 Task: Create a due date automation trigger when advanced on, 2 working days before a card is due add checklist with checklist "Resume" complete at 11:00 AM.
Action: Mouse moved to (1050, 313)
Screenshot: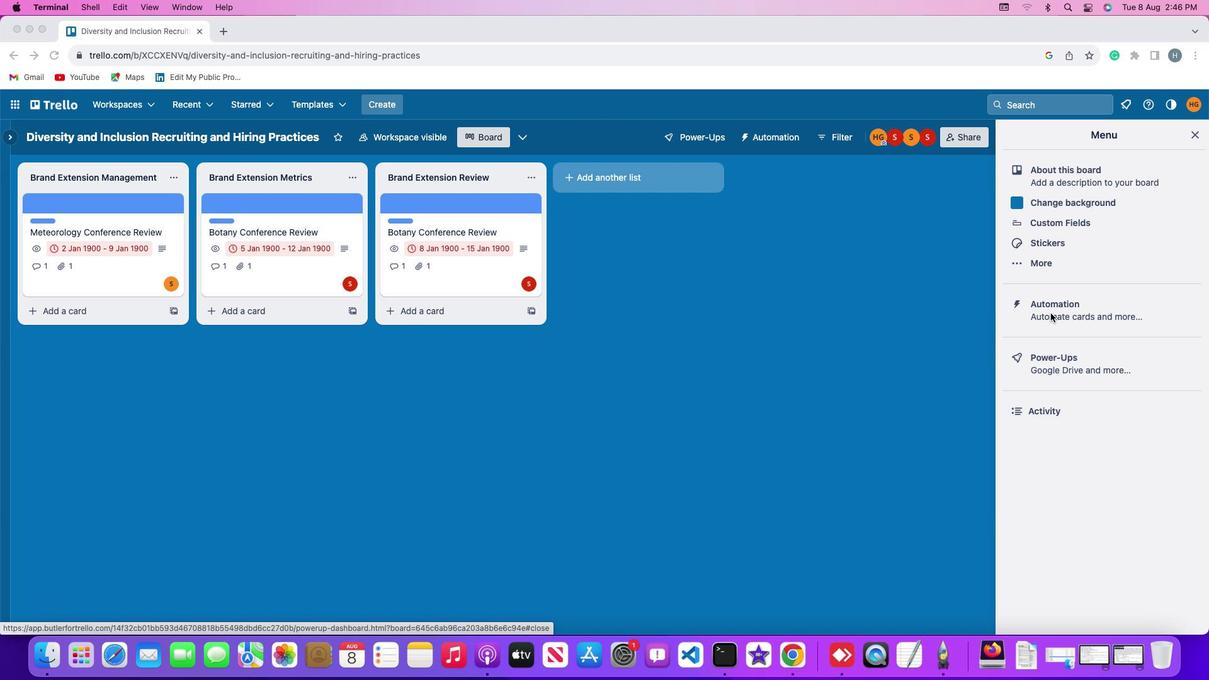 
Action: Mouse pressed left at (1050, 313)
Screenshot: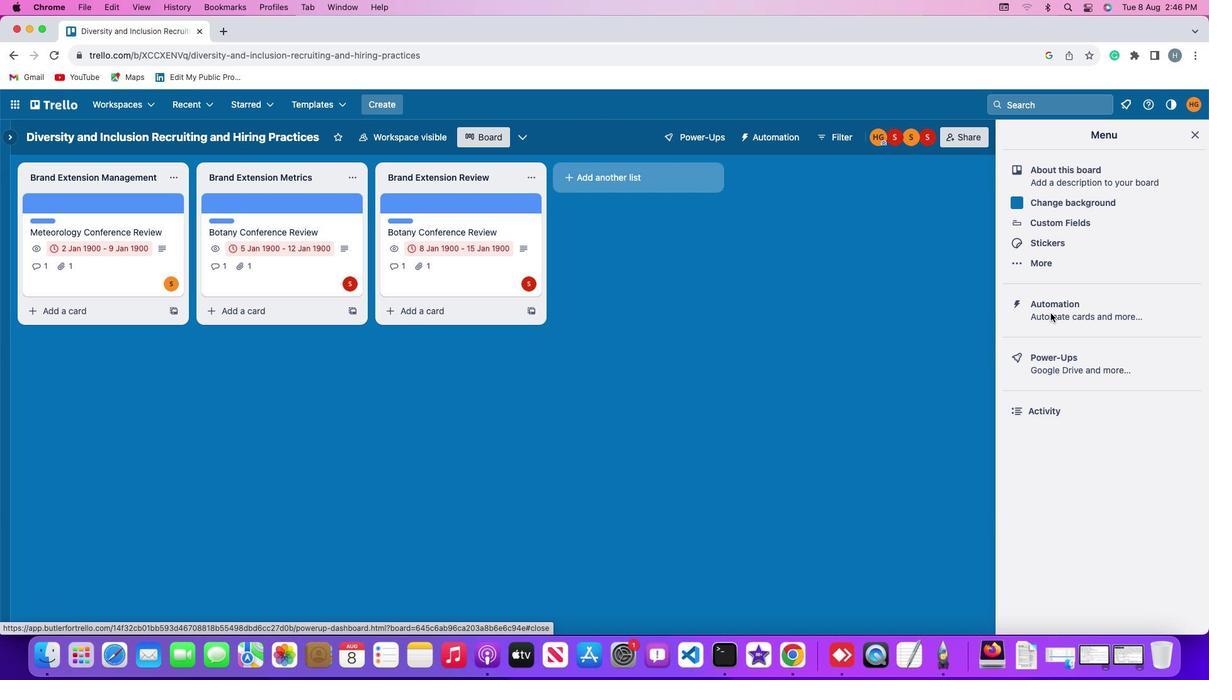 
Action: Mouse pressed left at (1050, 313)
Screenshot: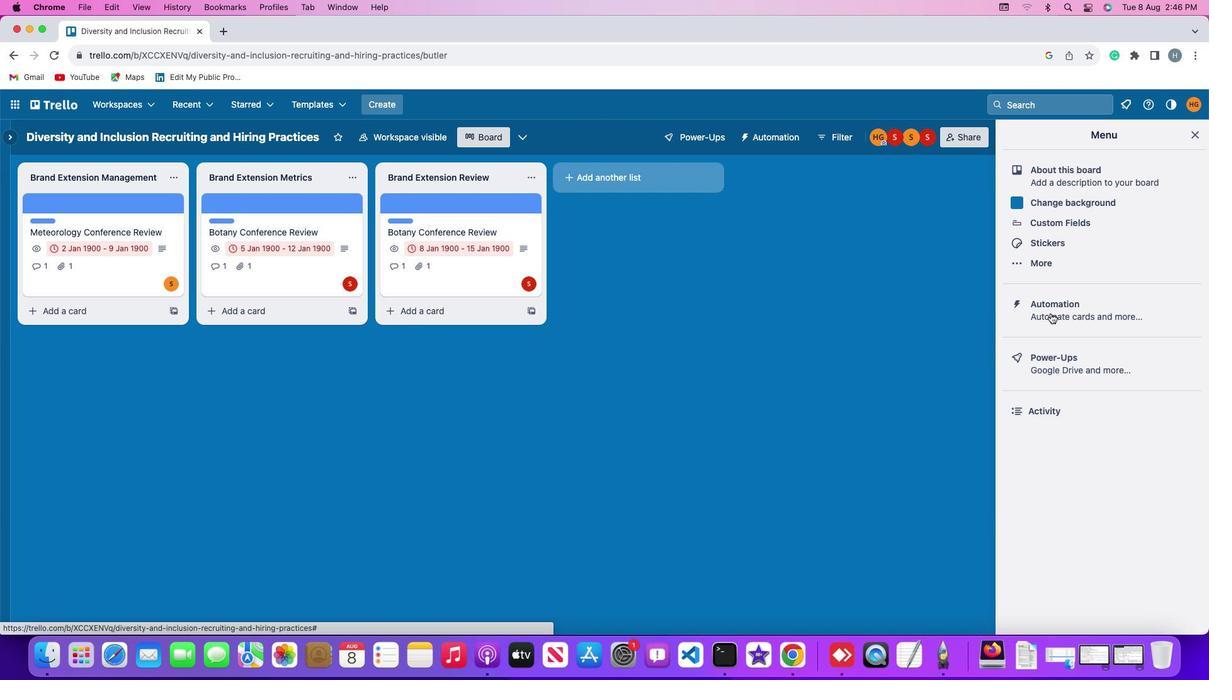 
Action: Mouse moved to (71, 301)
Screenshot: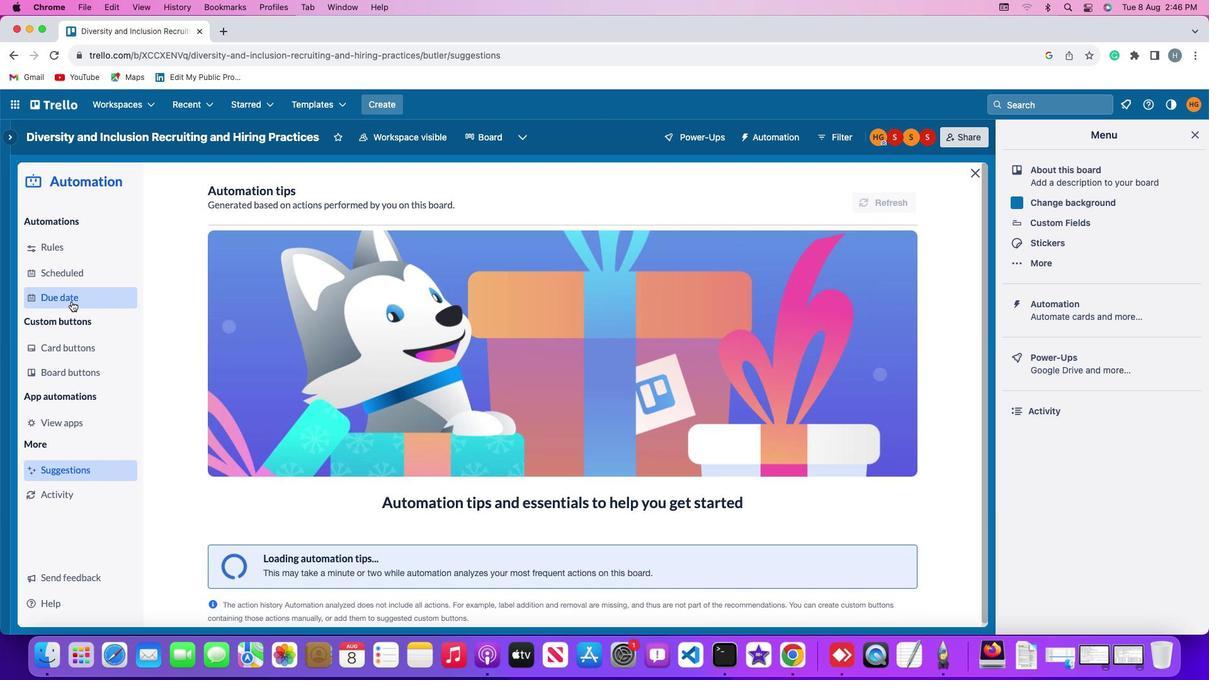 
Action: Mouse pressed left at (71, 301)
Screenshot: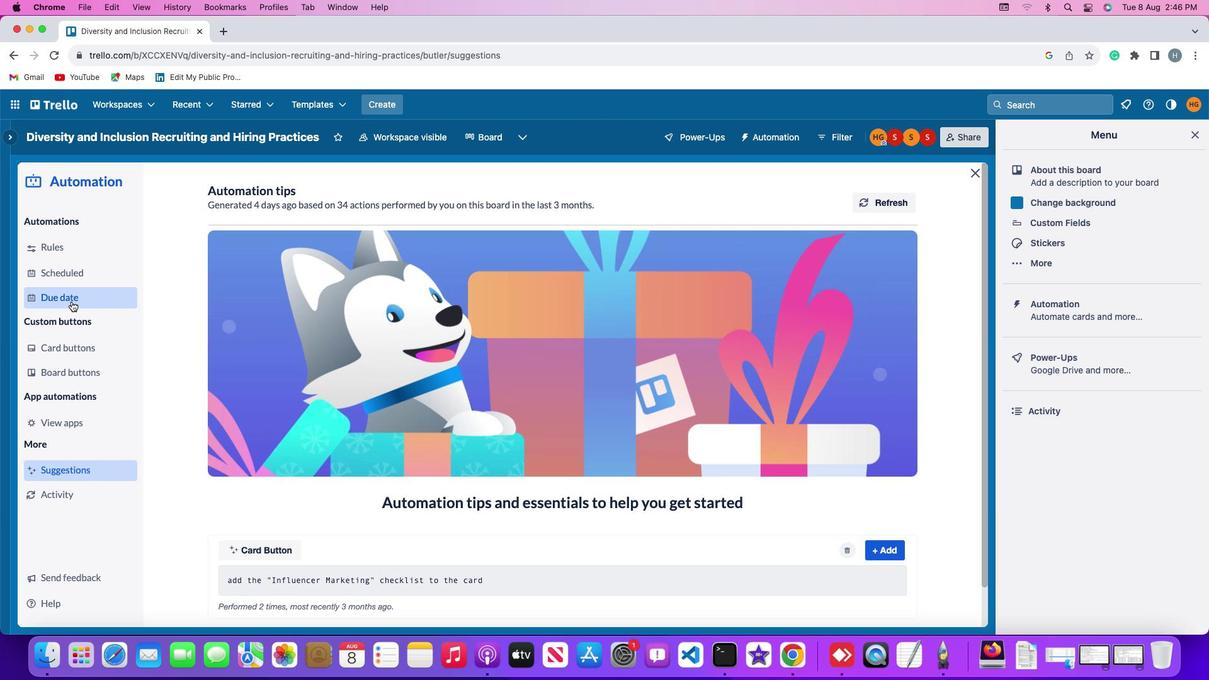 
Action: Mouse moved to (844, 194)
Screenshot: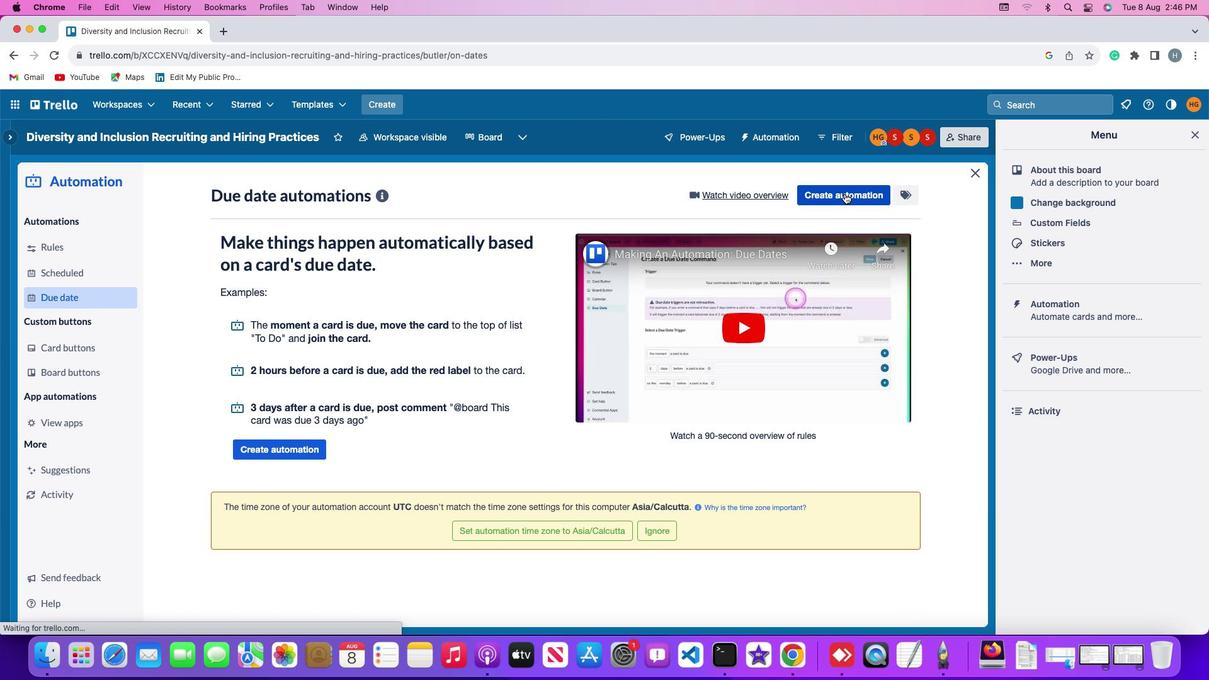 
Action: Mouse pressed left at (844, 194)
Screenshot: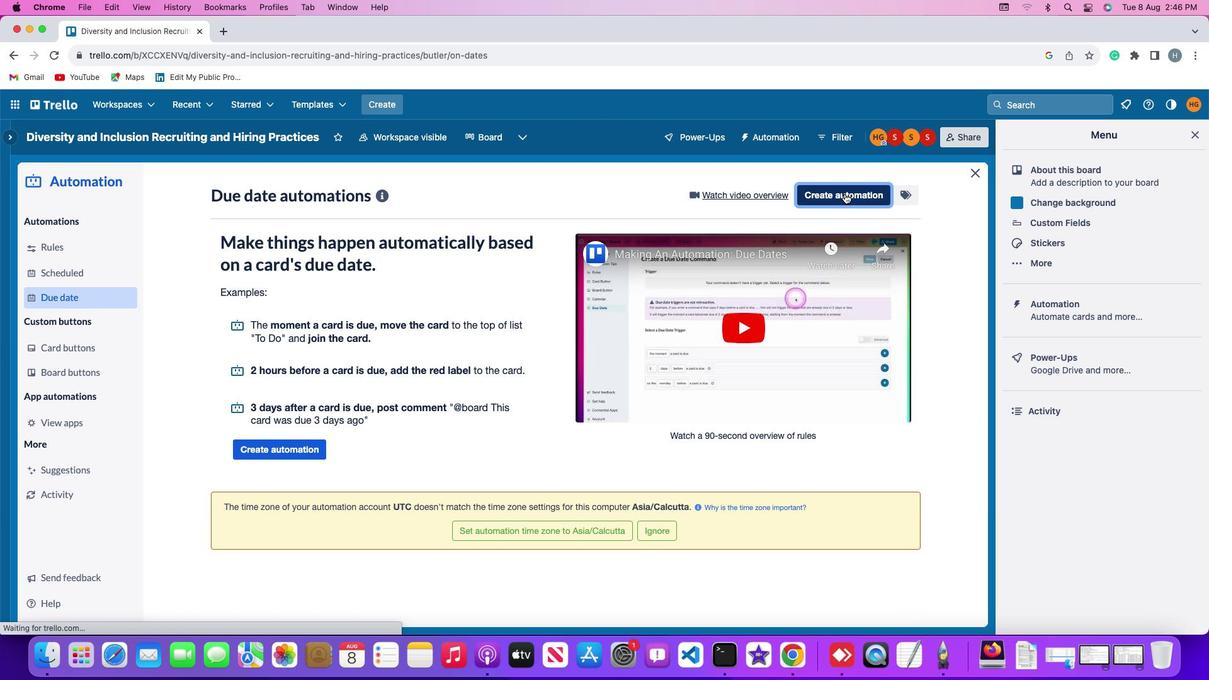 
Action: Mouse moved to (441, 314)
Screenshot: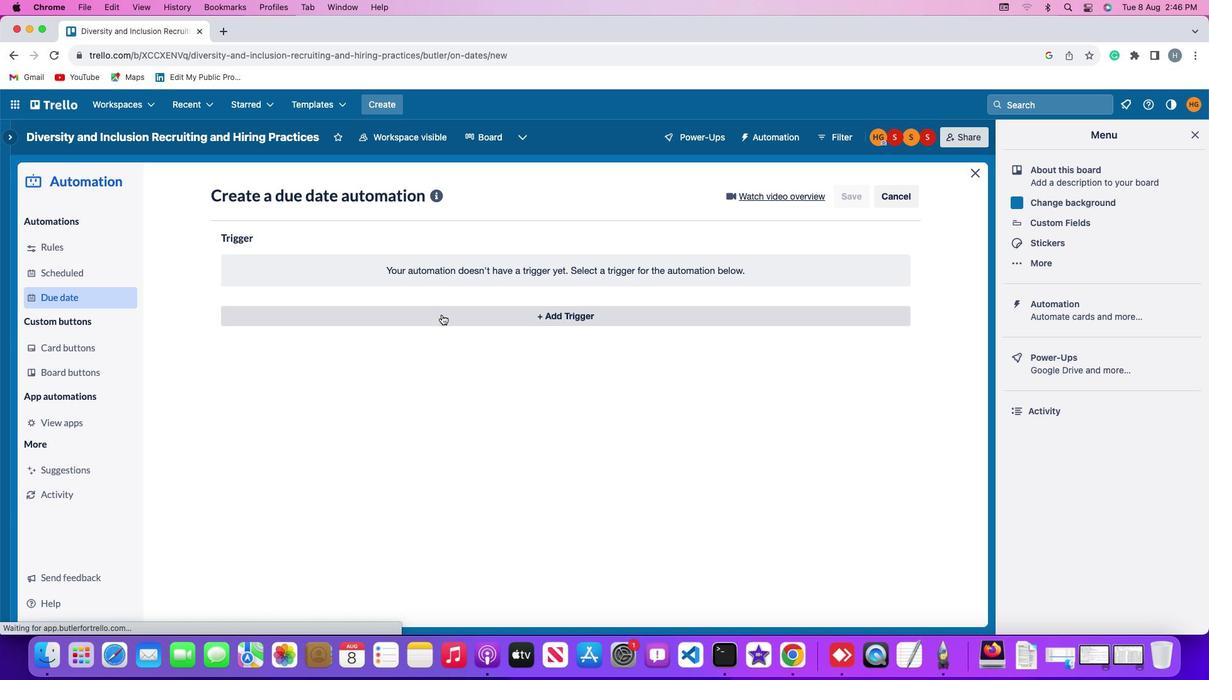 
Action: Mouse pressed left at (441, 314)
Screenshot: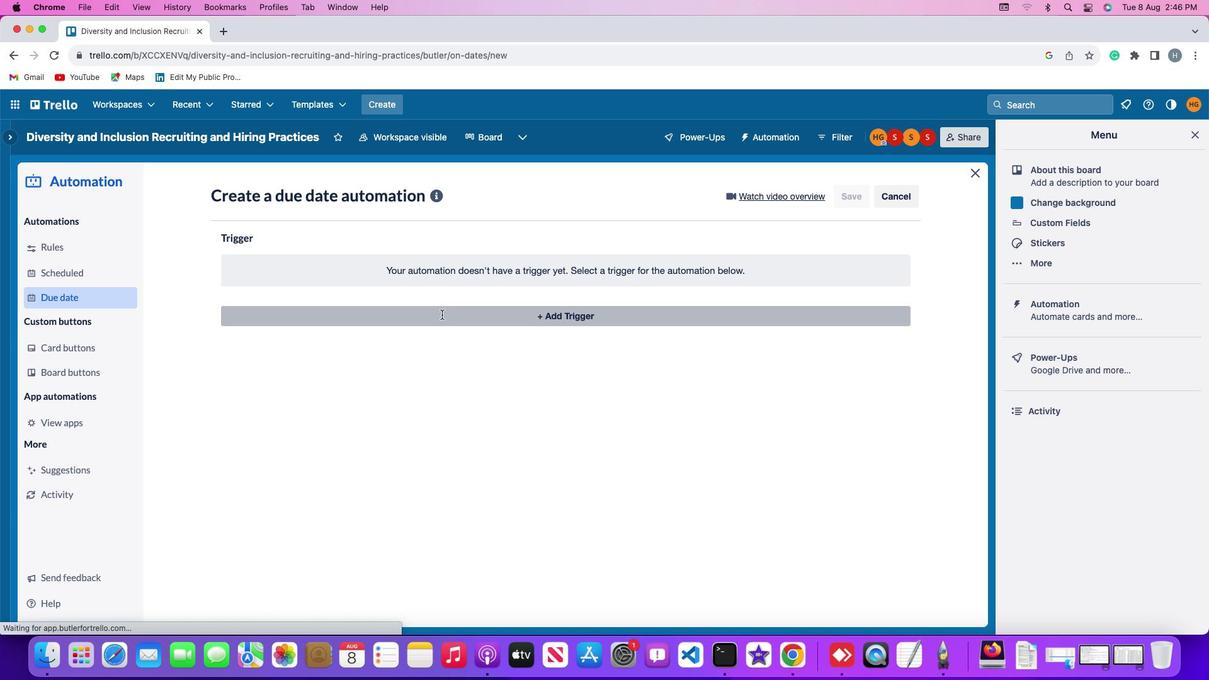 
Action: Mouse moved to (245, 507)
Screenshot: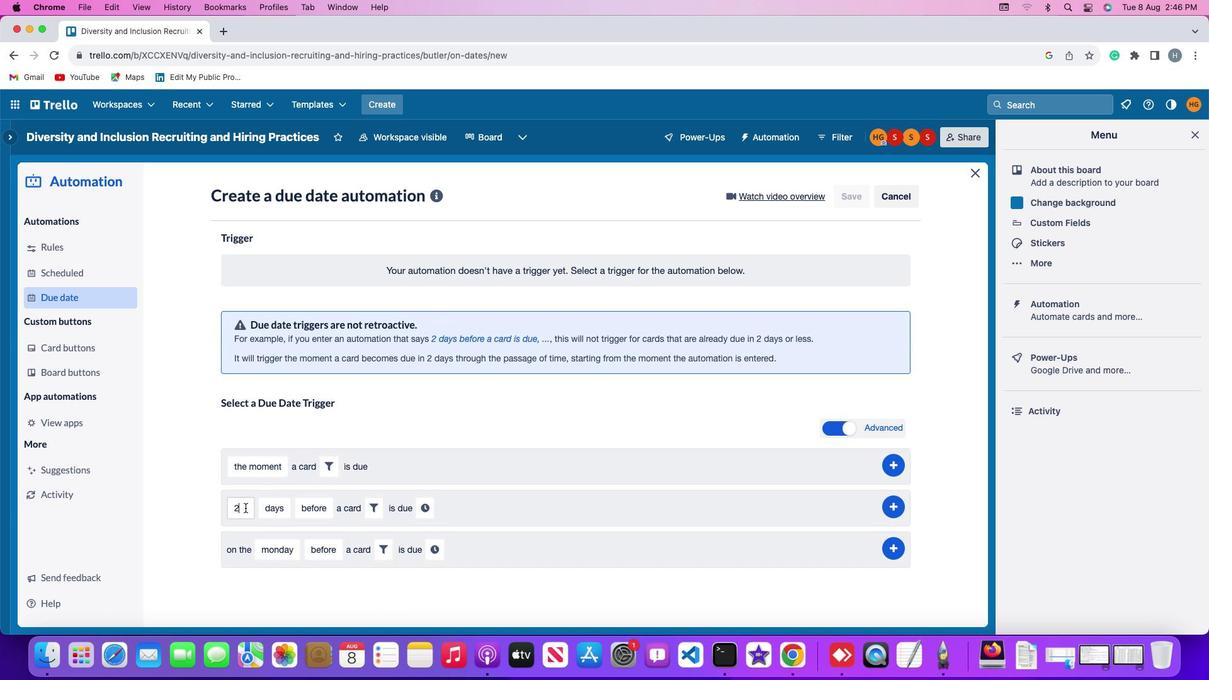 
Action: Mouse pressed left at (245, 507)
Screenshot: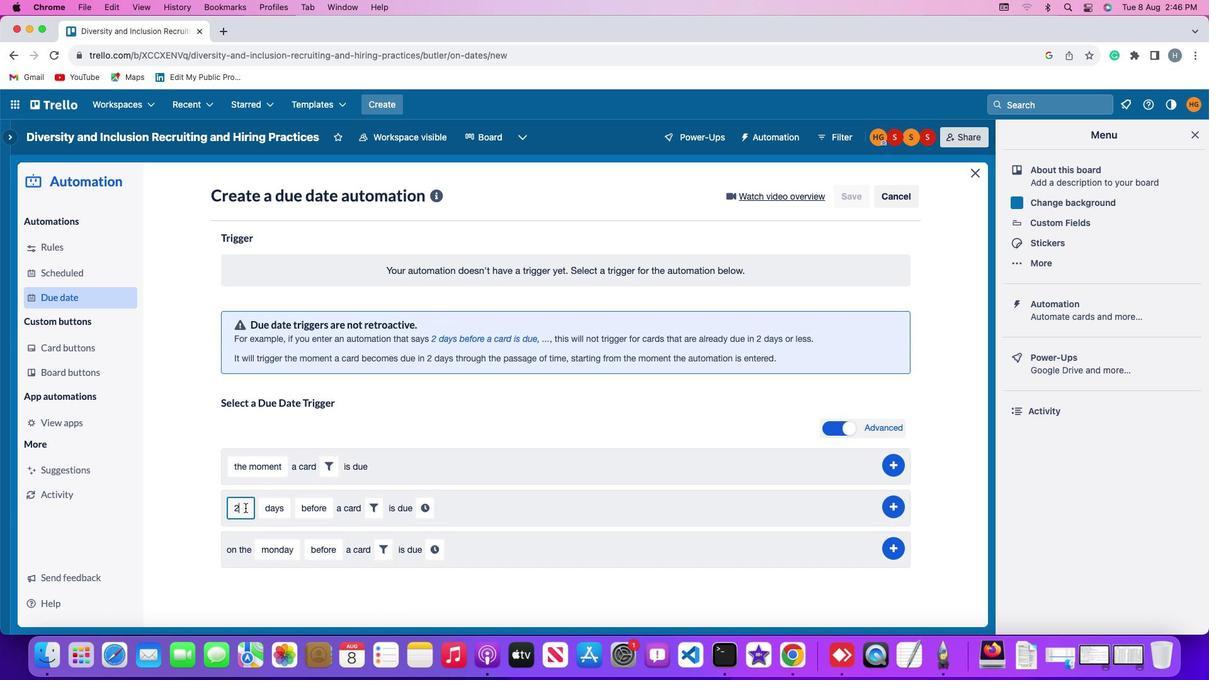 
Action: Mouse moved to (240, 495)
Screenshot: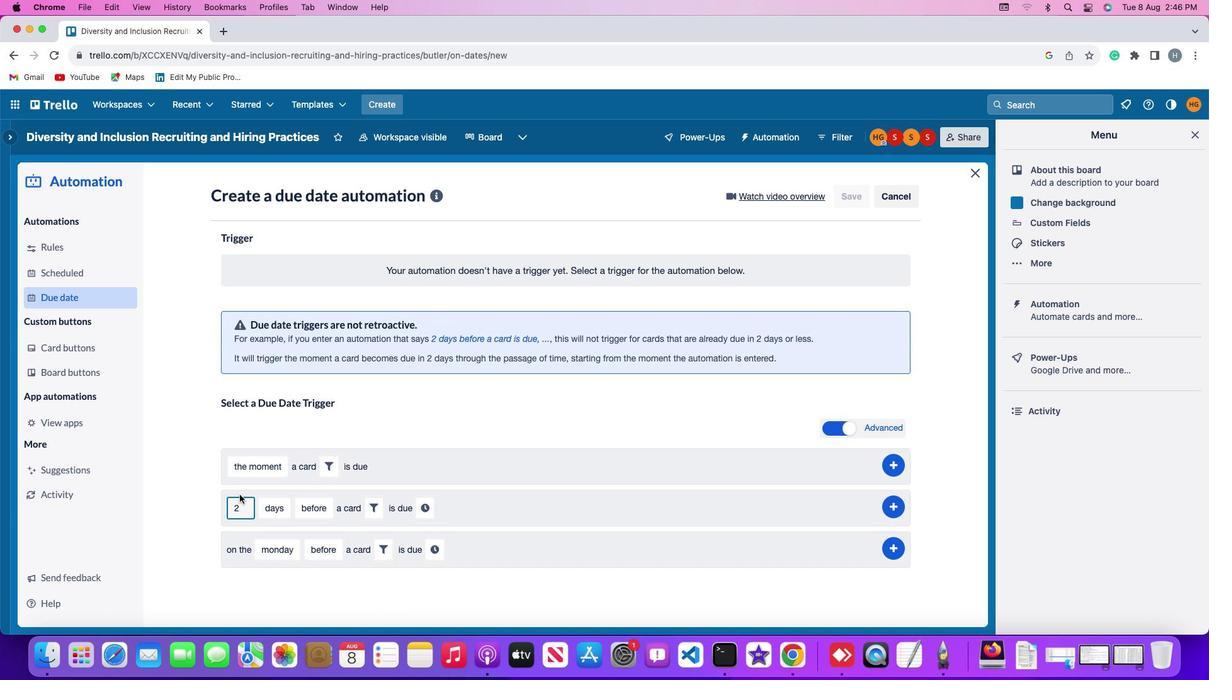 
Action: Key pressed Key.backspace'2'
Screenshot: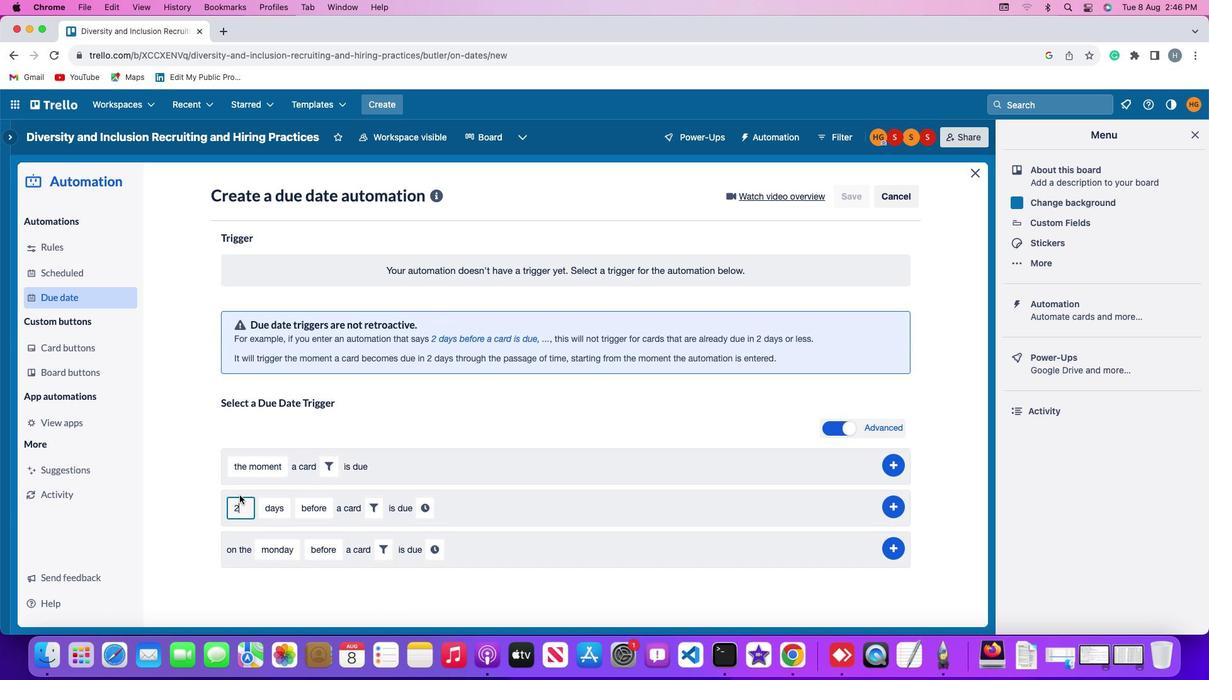 
Action: Mouse moved to (269, 507)
Screenshot: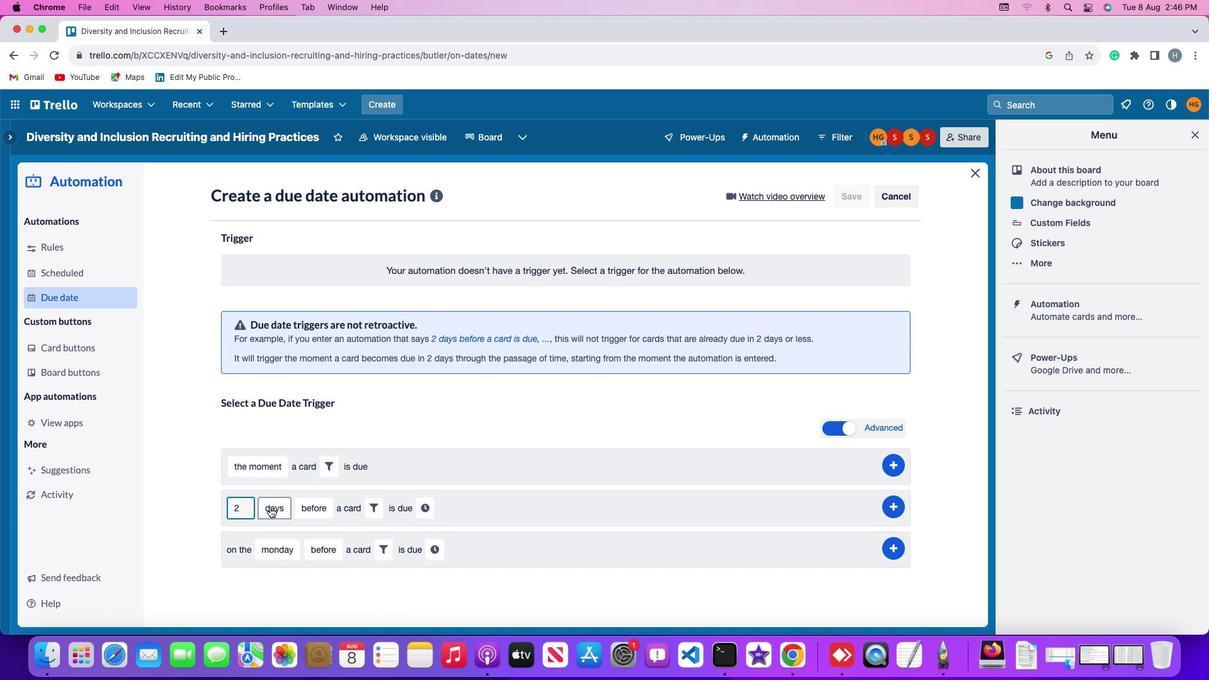 
Action: Mouse pressed left at (269, 507)
Screenshot: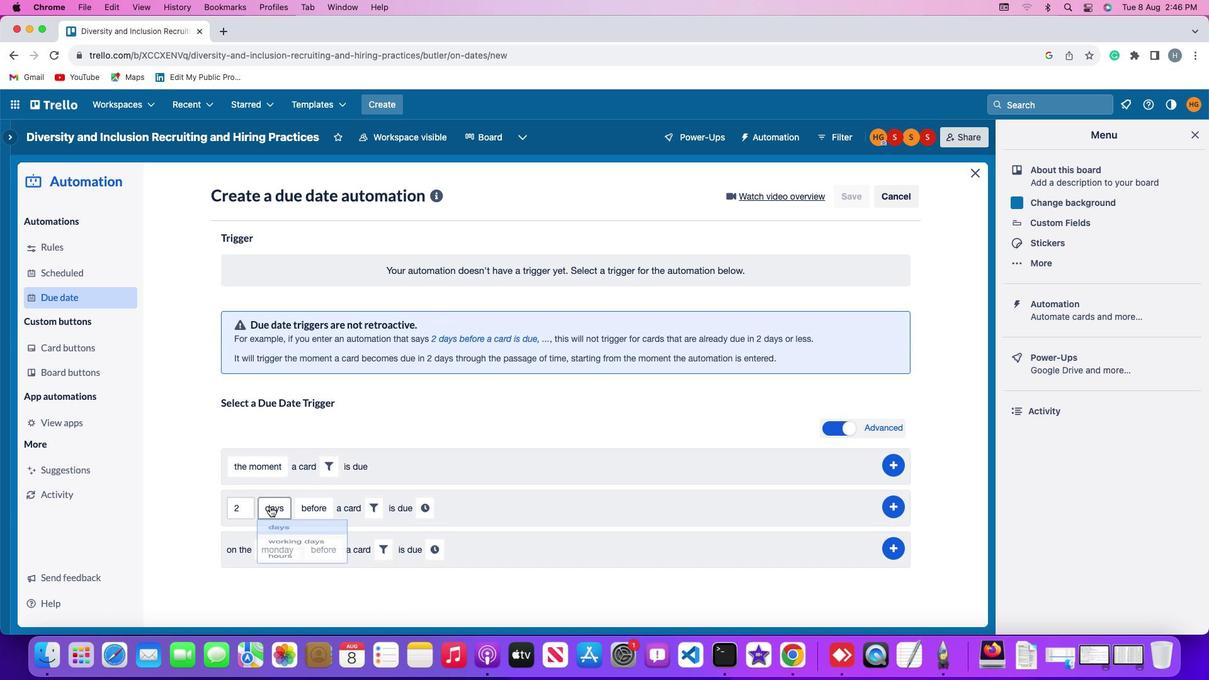 
Action: Mouse moved to (285, 554)
Screenshot: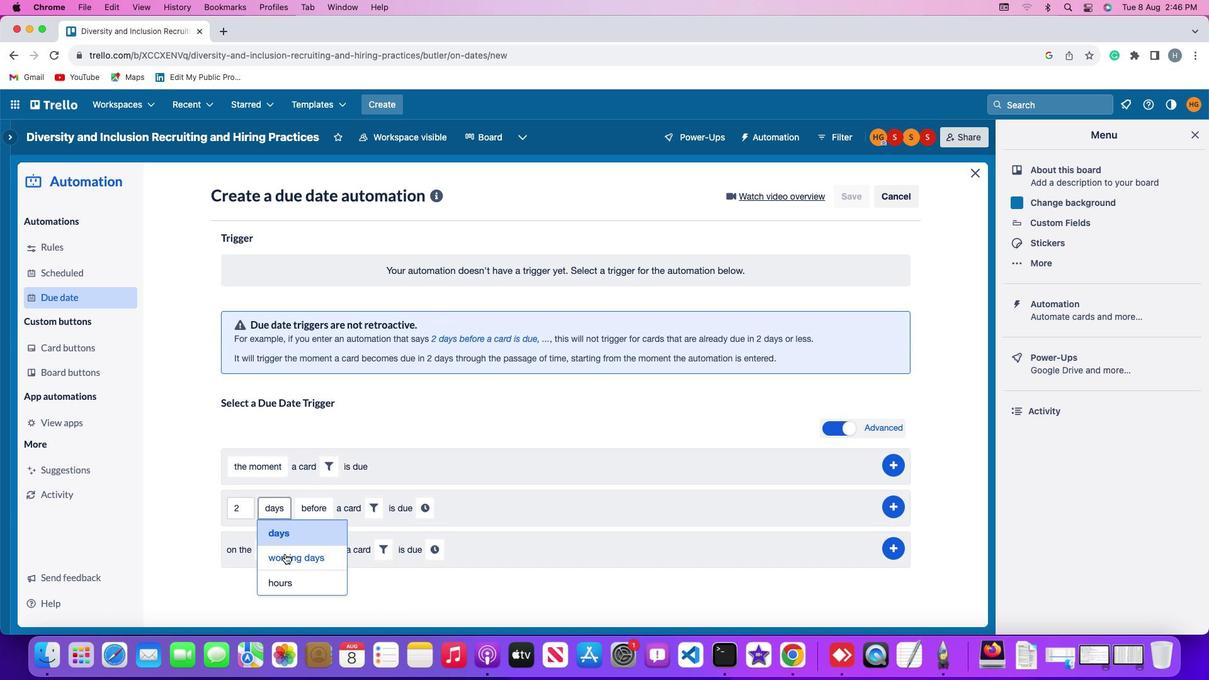 
Action: Mouse pressed left at (285, 554)
Screenshot: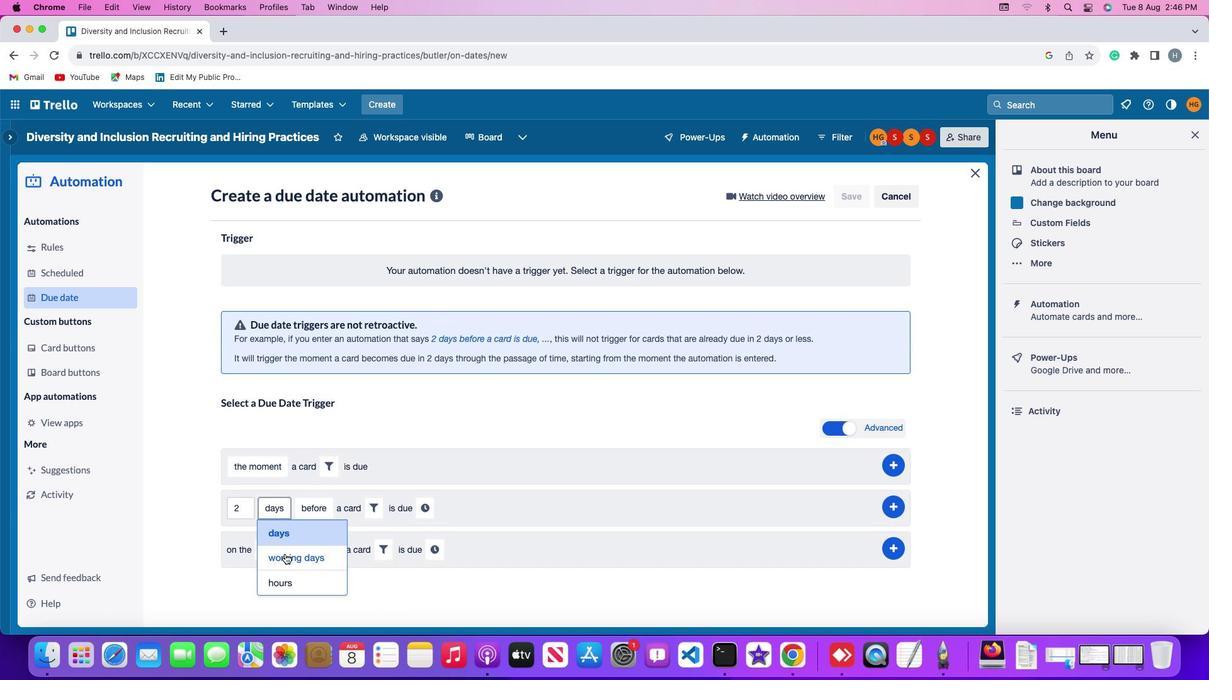 
Action: Mouse moved to (350, 504)
Screenshot: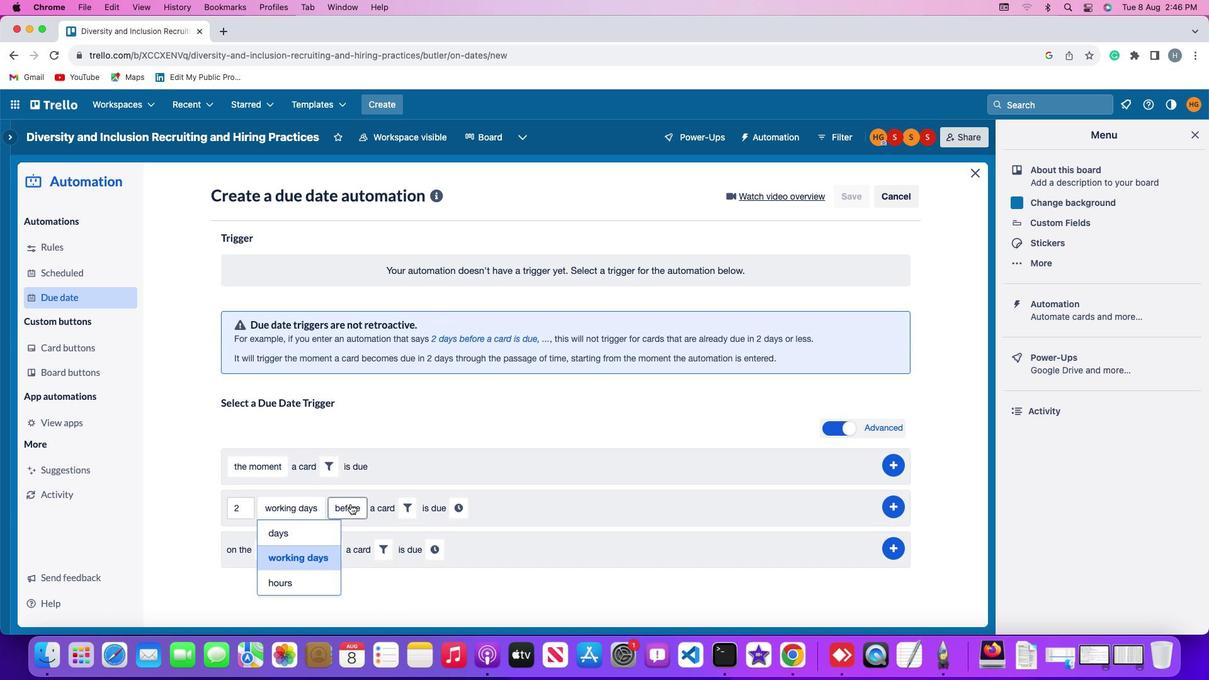 
Action: Mouse pressed left at (350, 504)
Screenshot: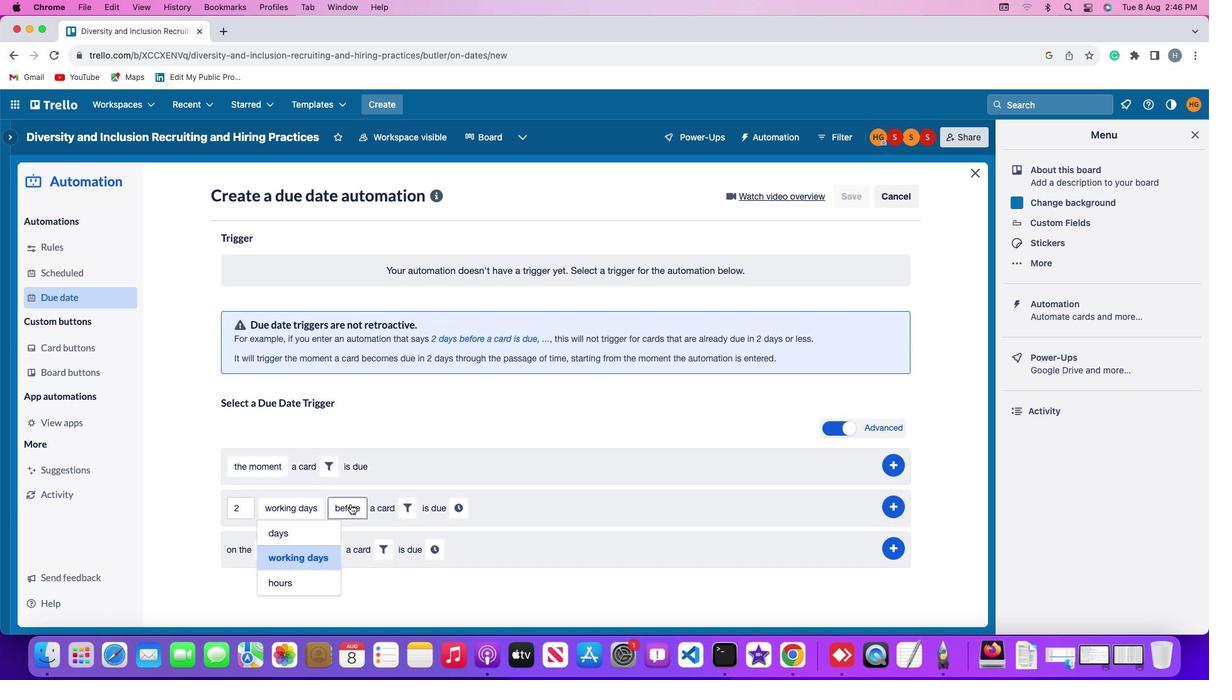 
Action: Mouse moved to (349, 530)
Screenshot: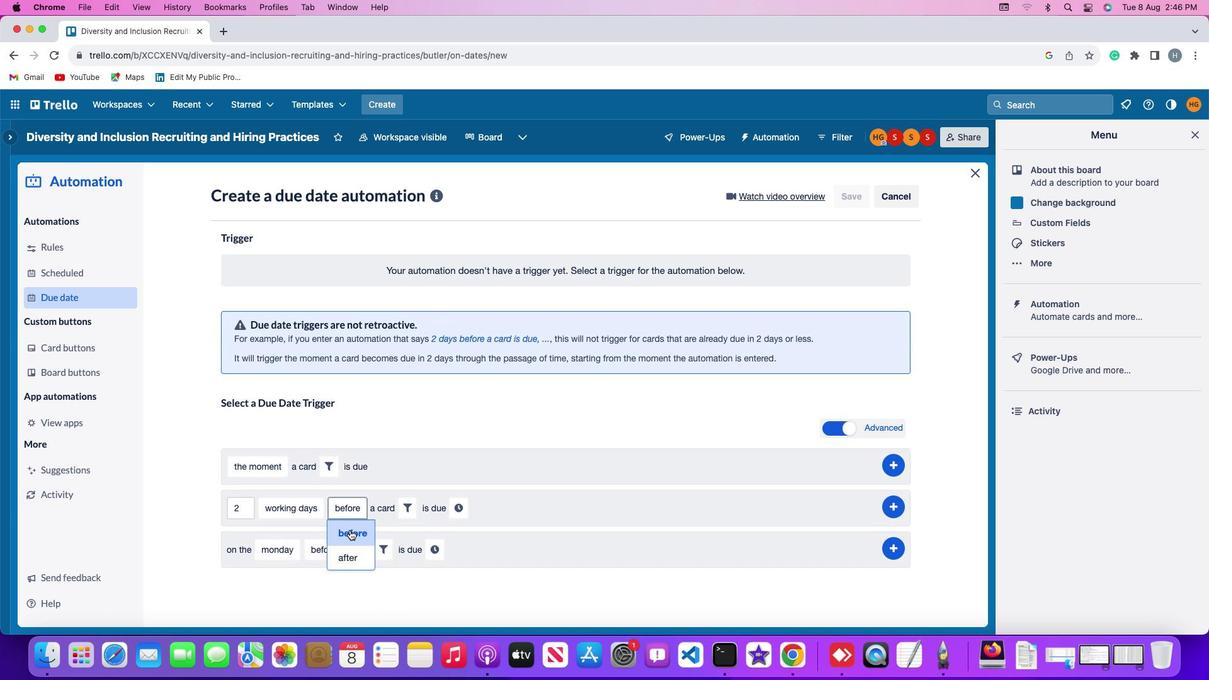 
Action: Mouse pressed left at (349, 530)
Screenshot: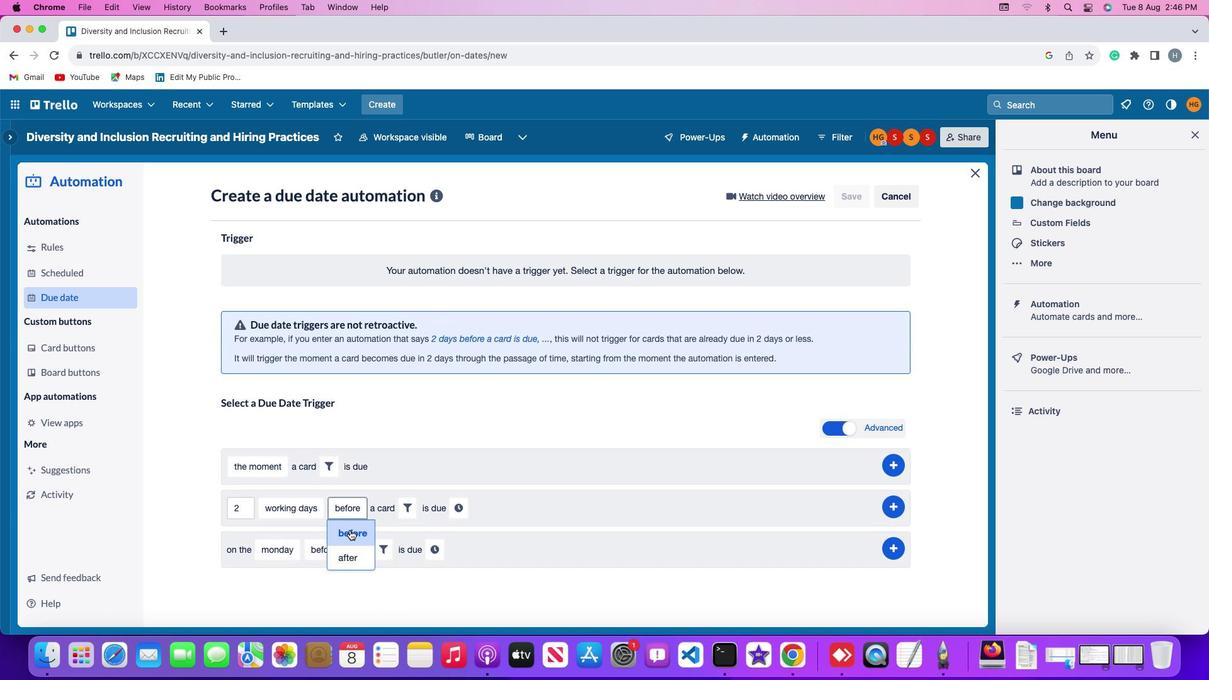 
Action: Mouse moved to (406, 504)
Screenshot: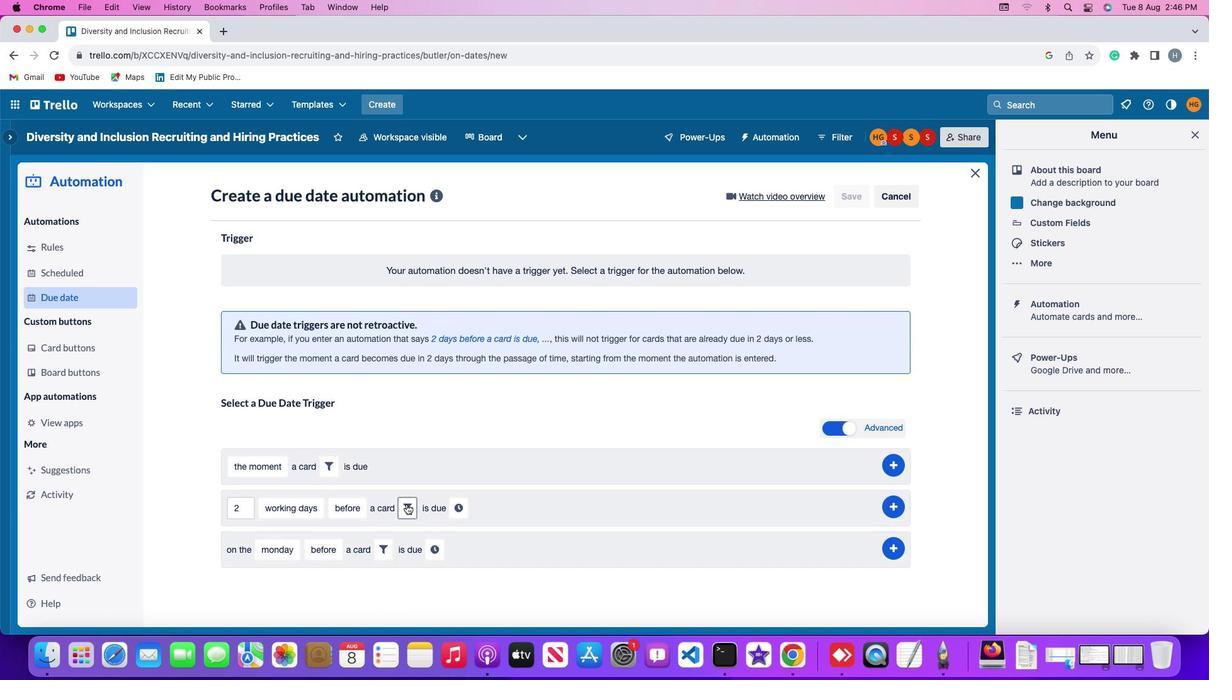 
Action: Mouse pressed left at (406, 504)
Screenshot: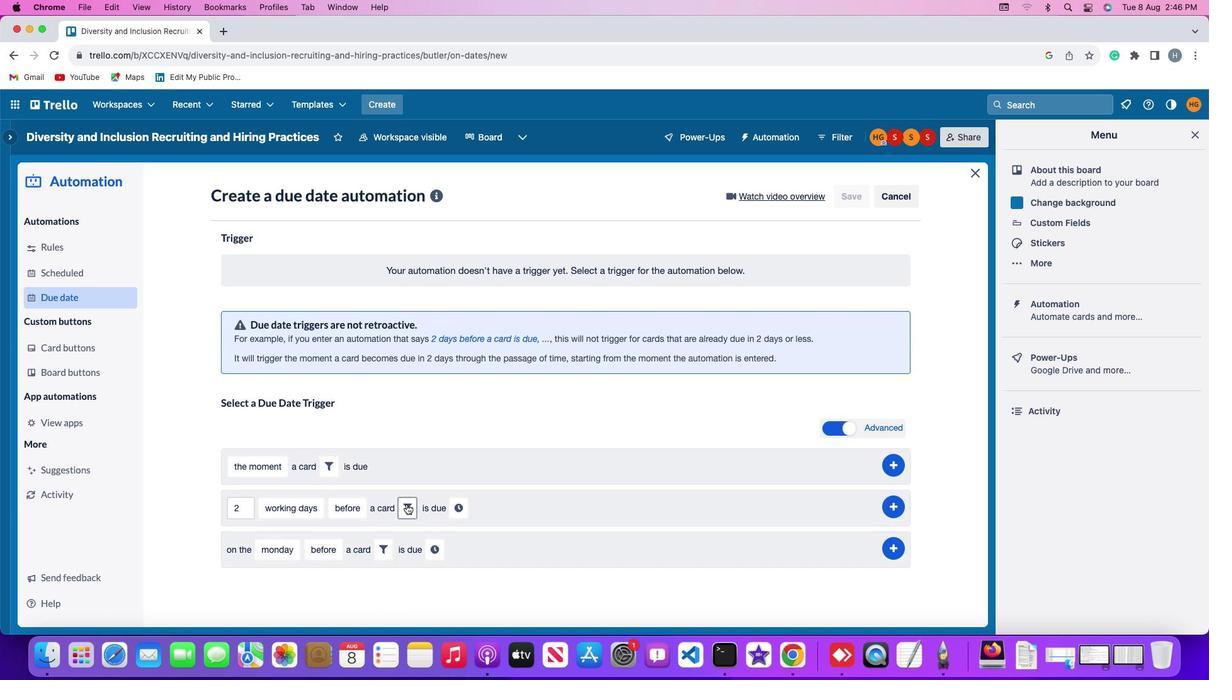 
Action: Mouse moved to (524, 553)
Screenshot: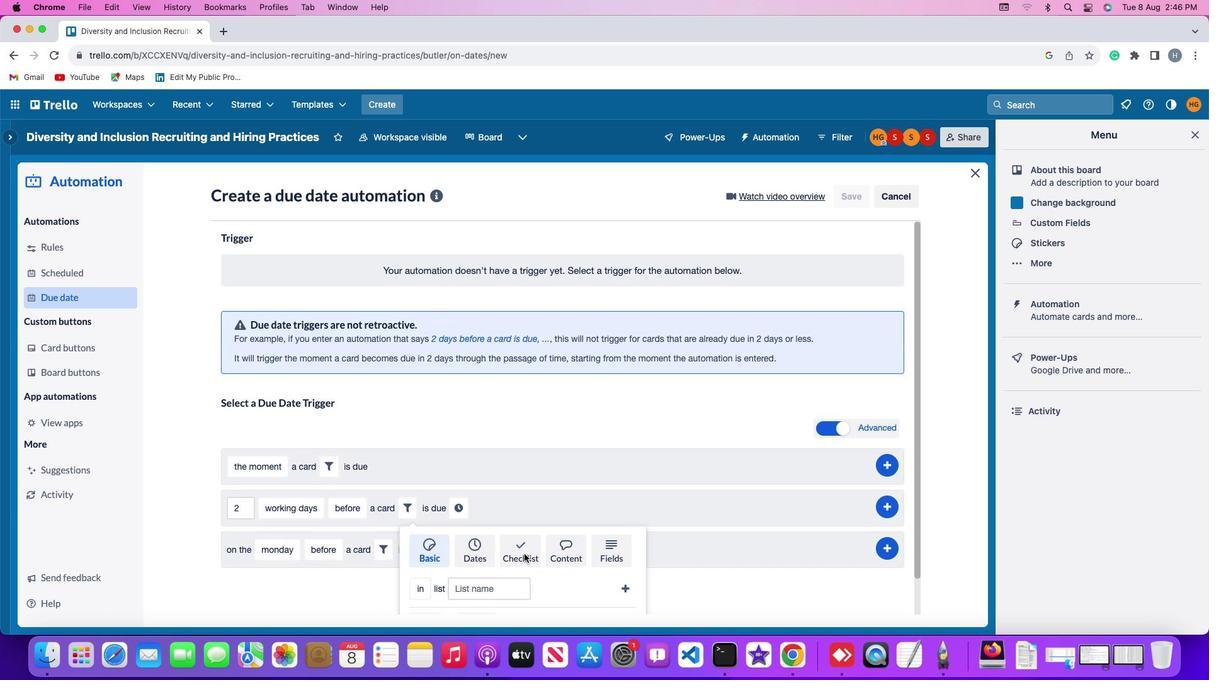 
Action: Mouse pressed left at (524, 553)
Screenshot: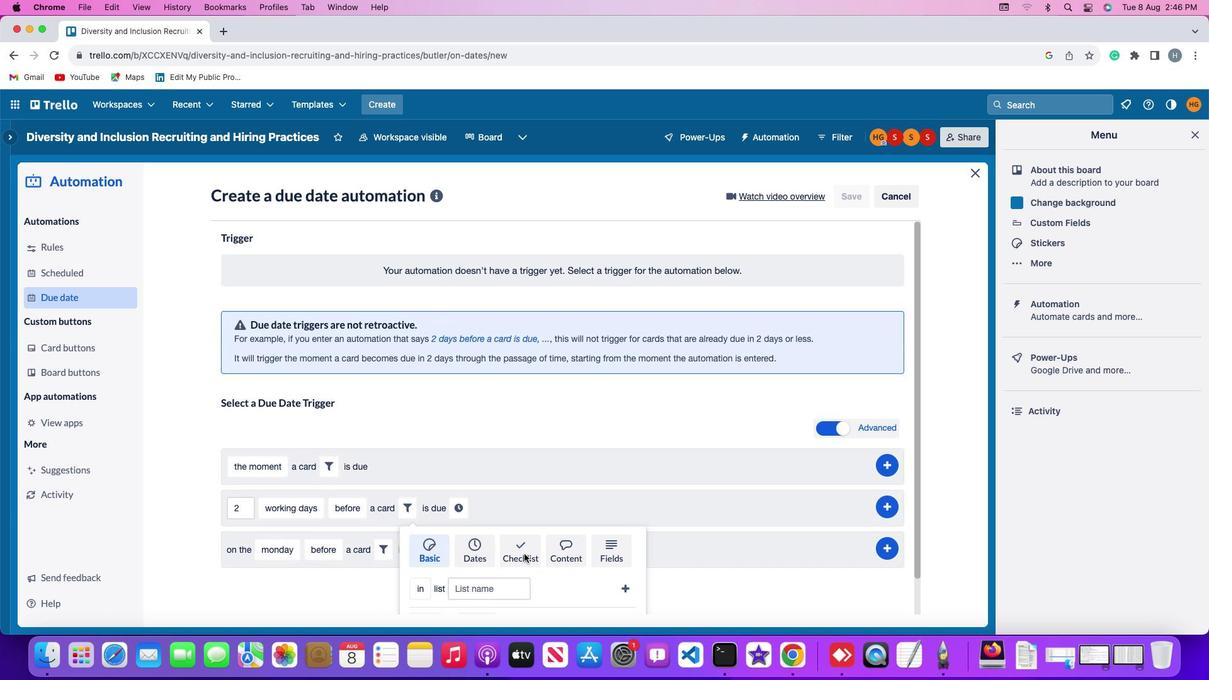 
Action: Mouse moved to (475, 590)
Screenshot: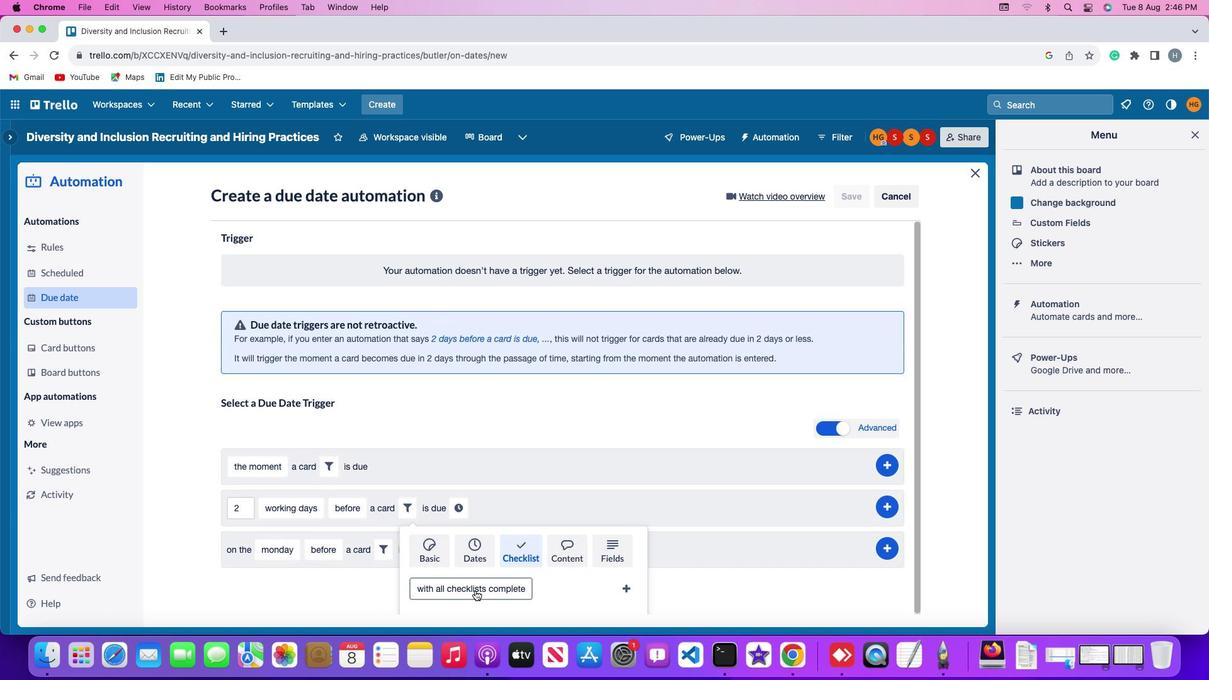 
Action: Mouse pressed left at (475, 590)
Screenshot: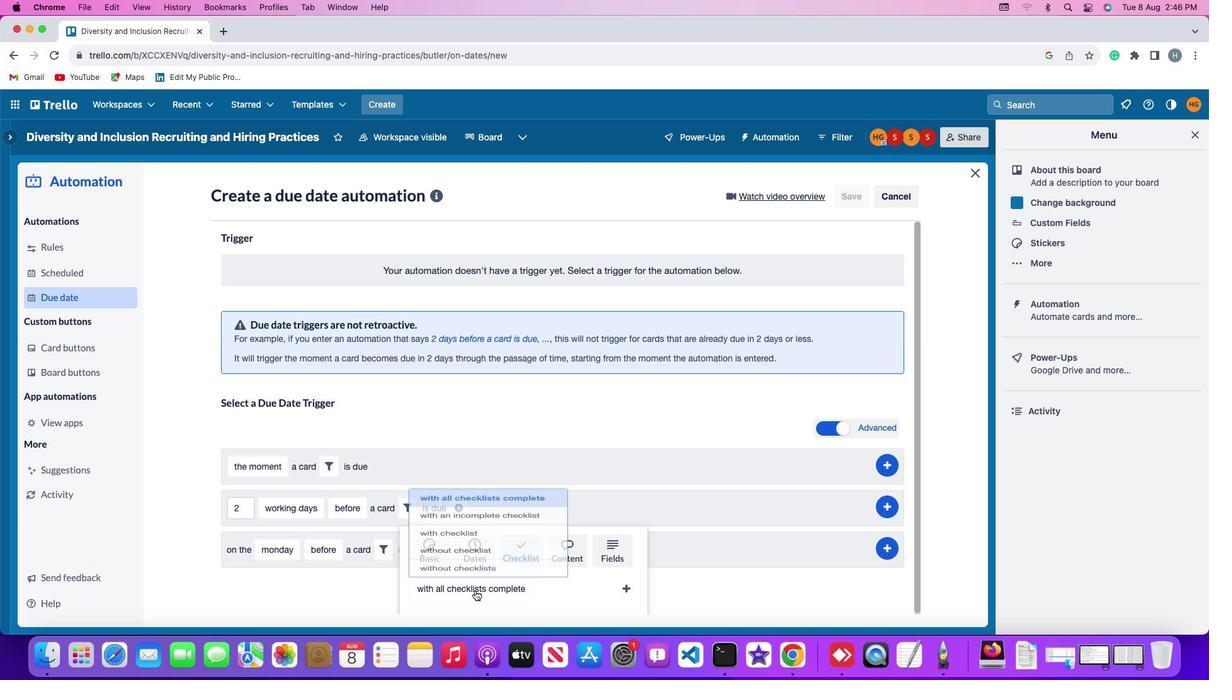 
Action: Mouse moved to (481, 513)
Screenshot: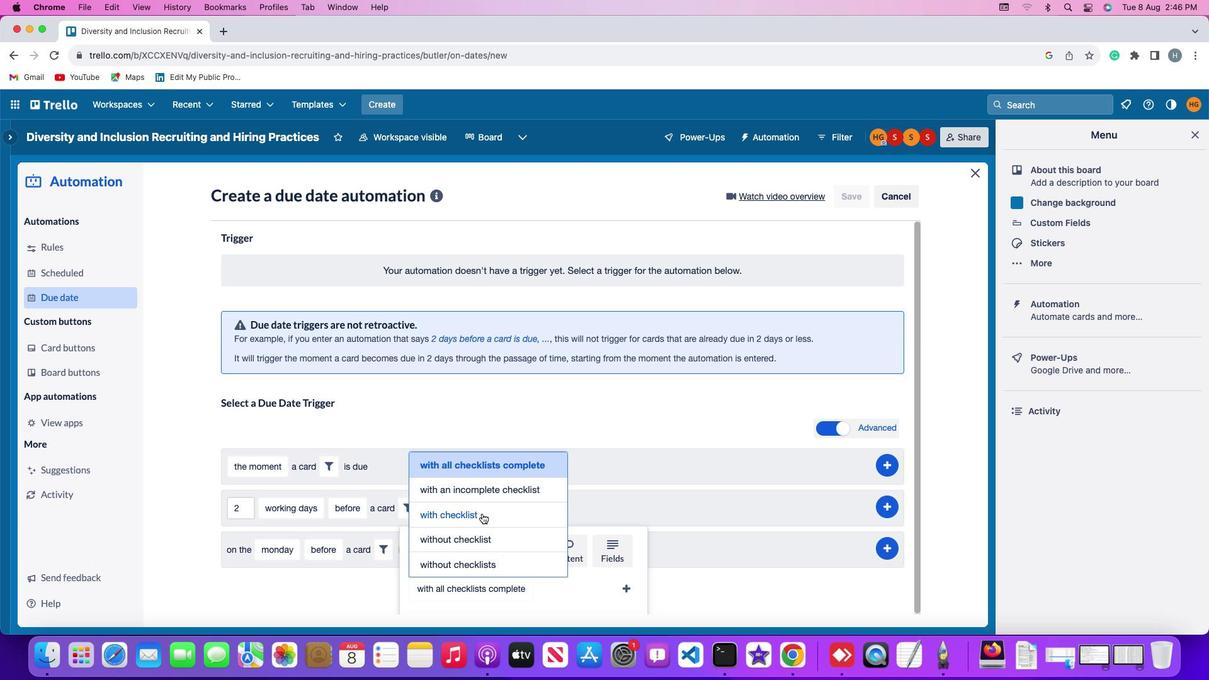 
Action: Mouse pressed left at (481, 513)
Screenshot: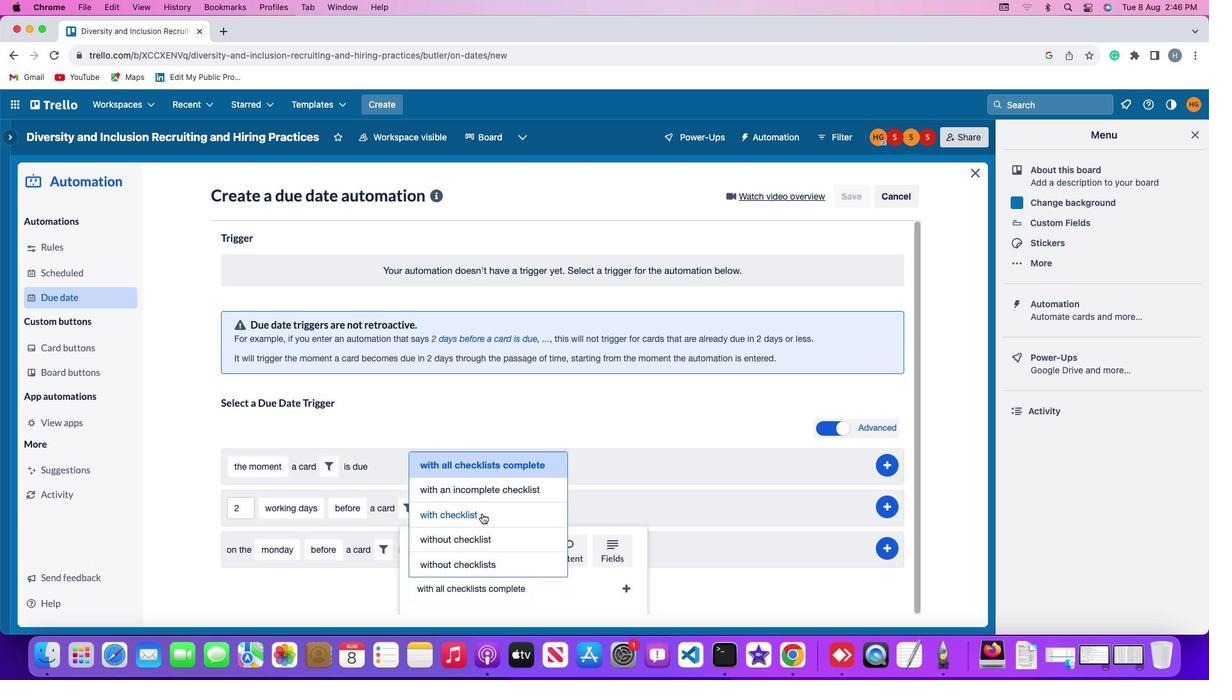
Action: Mouse moved to (527, 590)
Screenshot: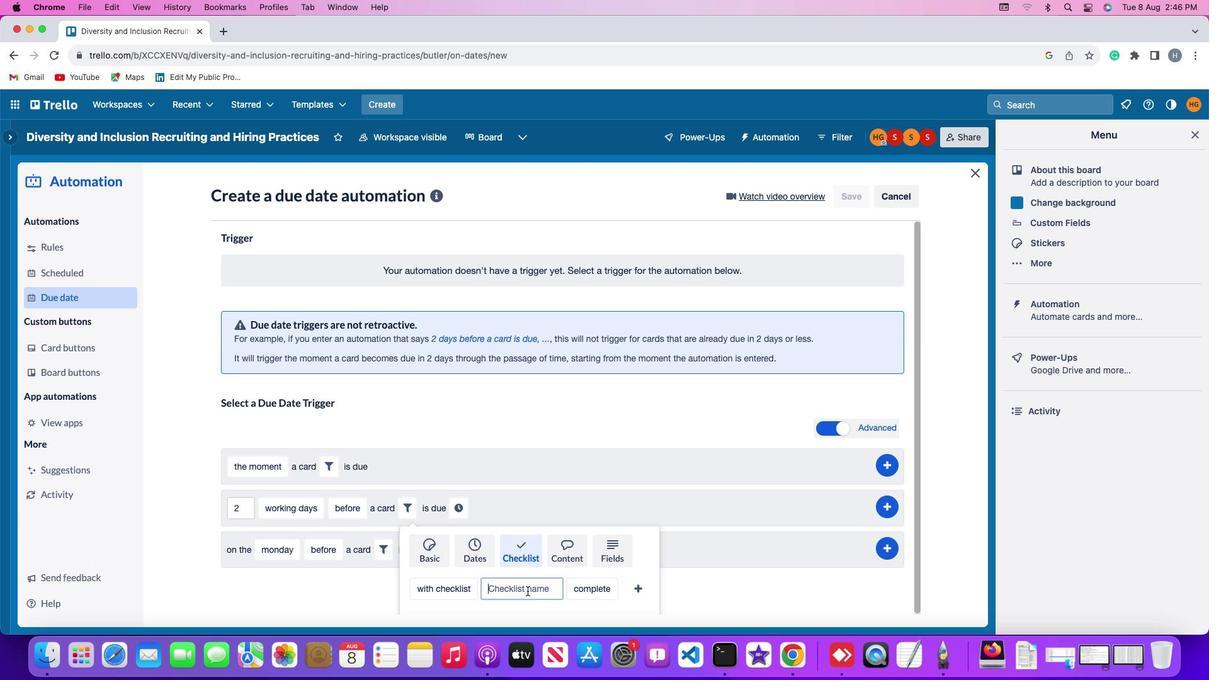 
Action: Mouse pressed left at (527, 590)
Screenshot: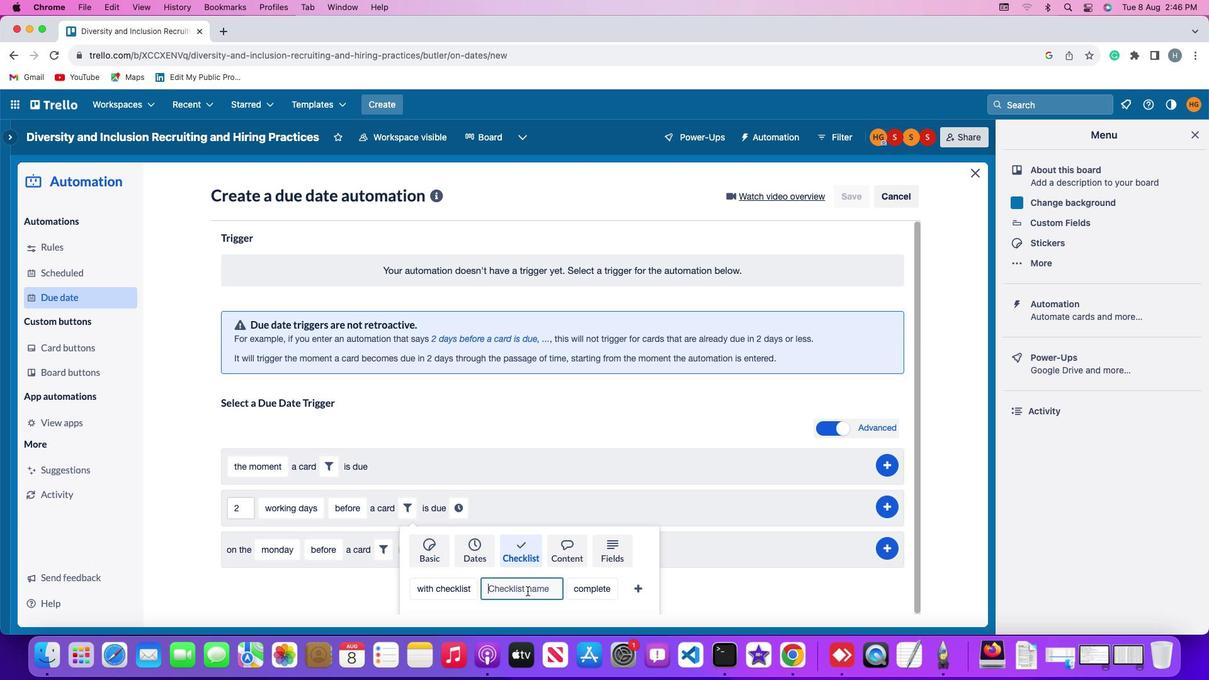 
Action: Mouse moved to (533, 591)
Screenshot: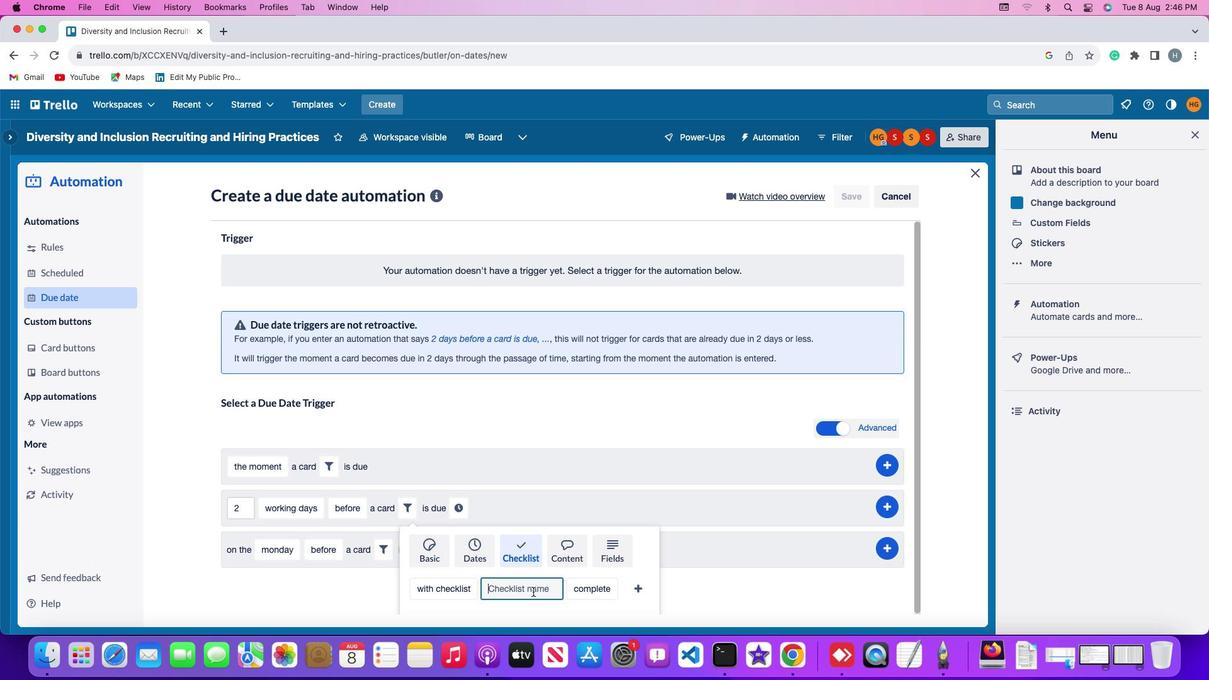 
Action: Key pressed Key.shift'R''e''s''u''m''e'
Screenshot: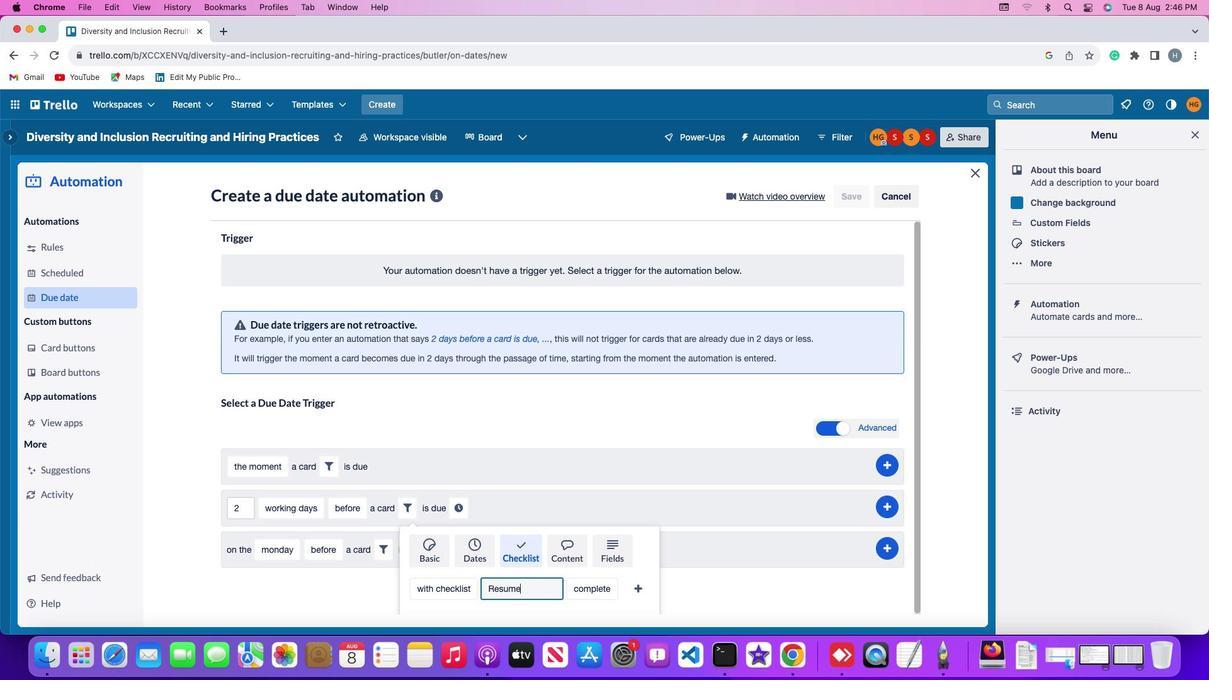 
Action: Mouse moved to (602, 589)
Screenshot: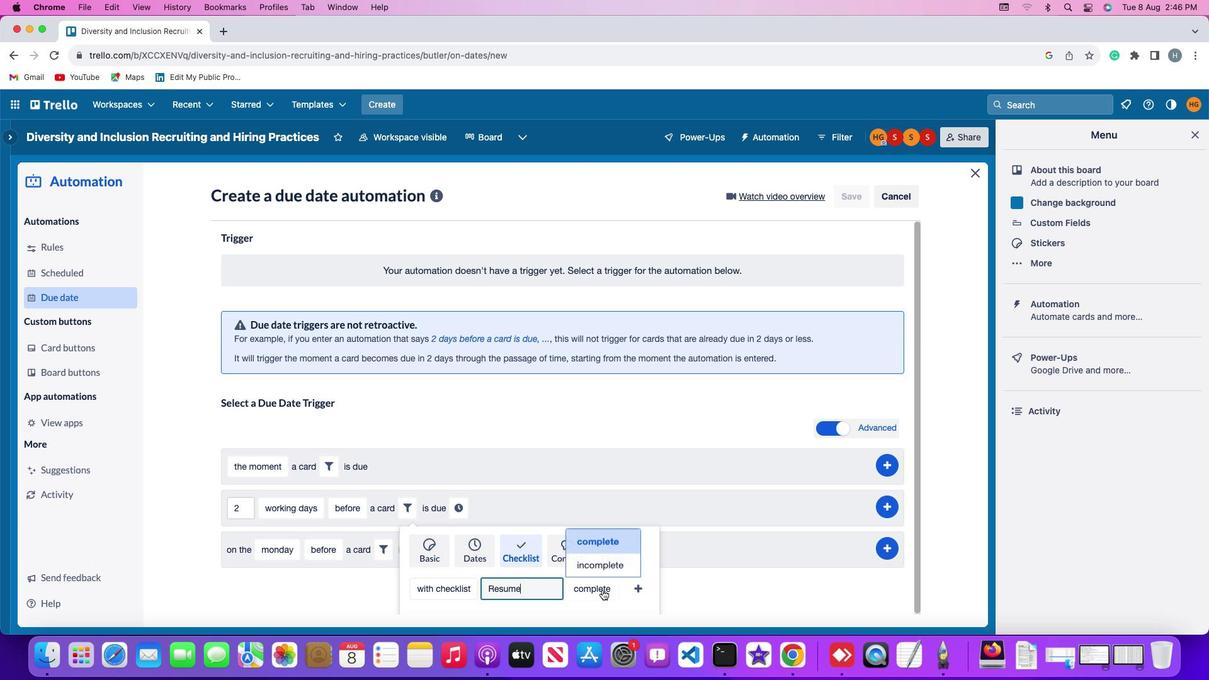 
Action: Mouse pressed left at (602, 589)
Screenshot: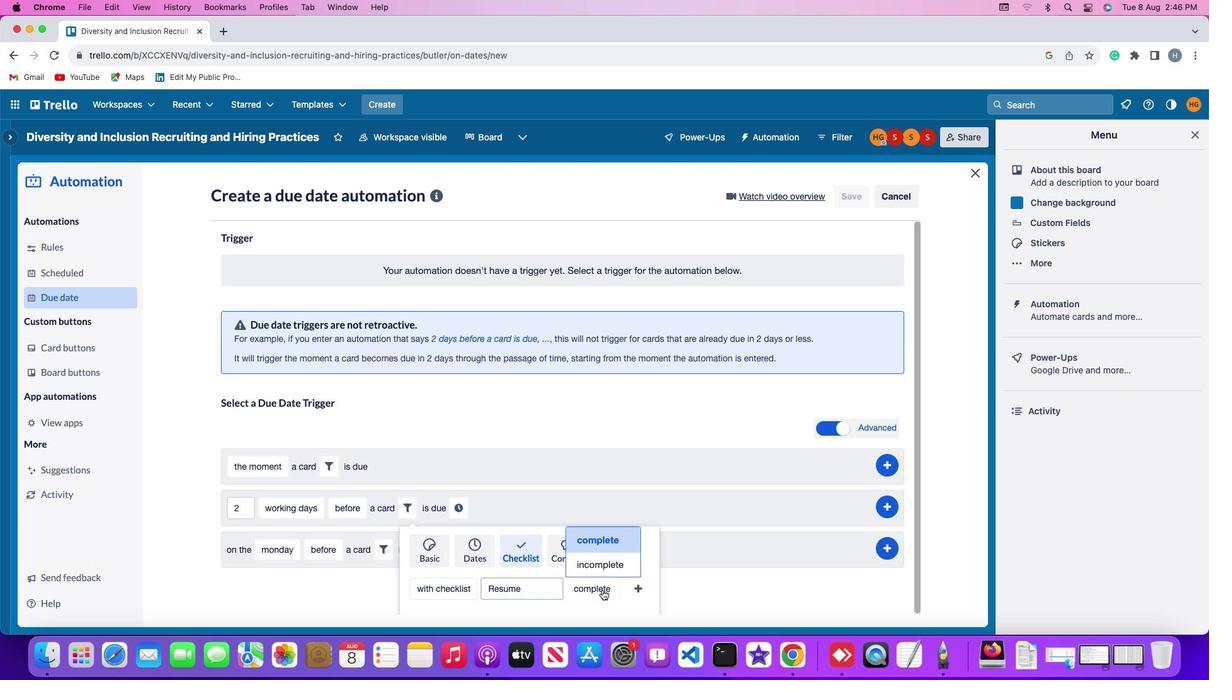 
Action: Mouse moved to (609, 535)
Screenshot: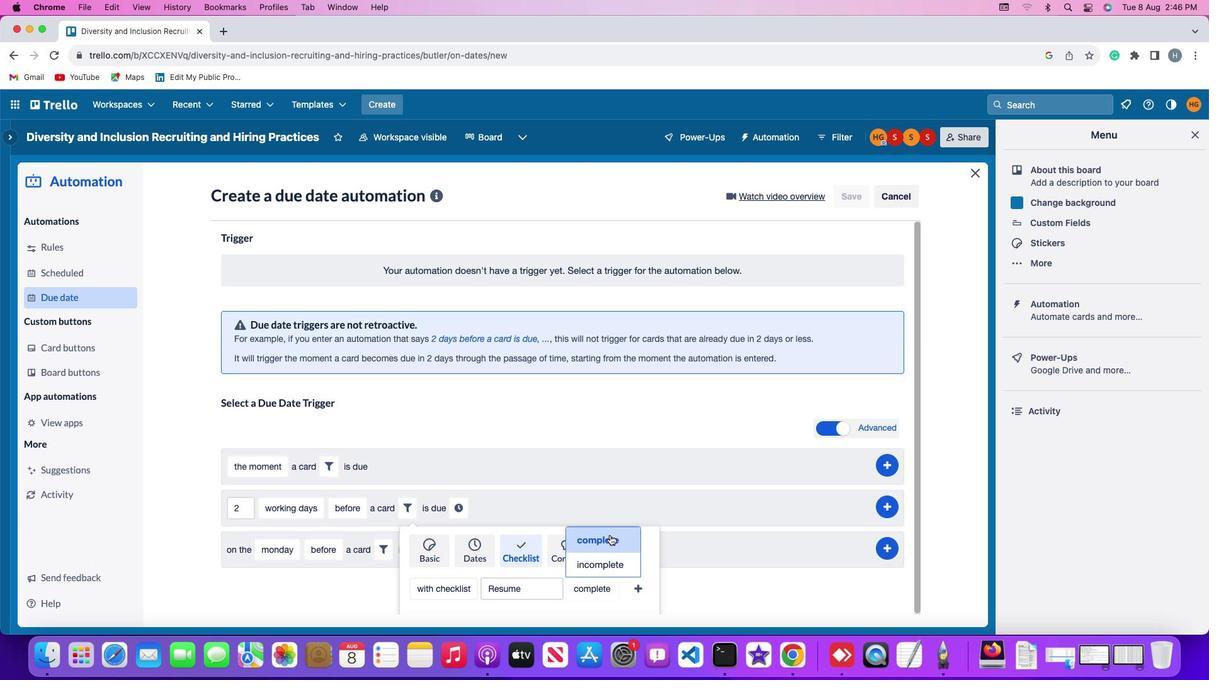 
Action: Mouse pressed left at (609, 535)
Screenshot: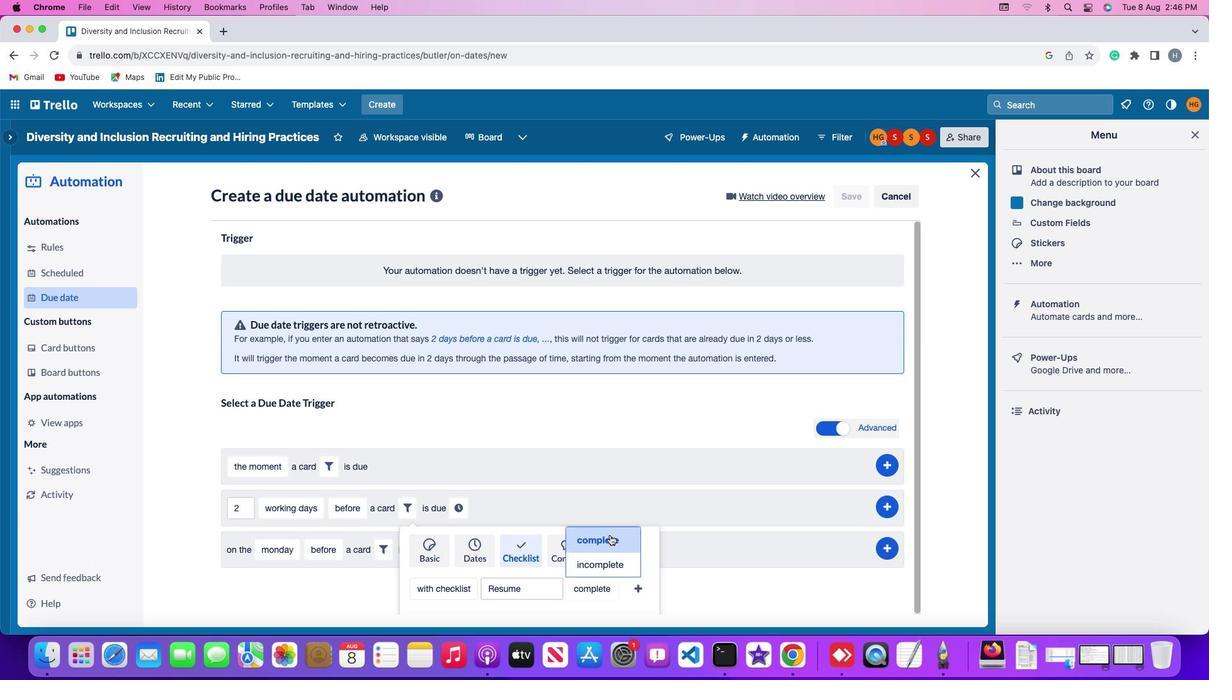 
Action: Mouse moved to (639, 585)
Screenshot: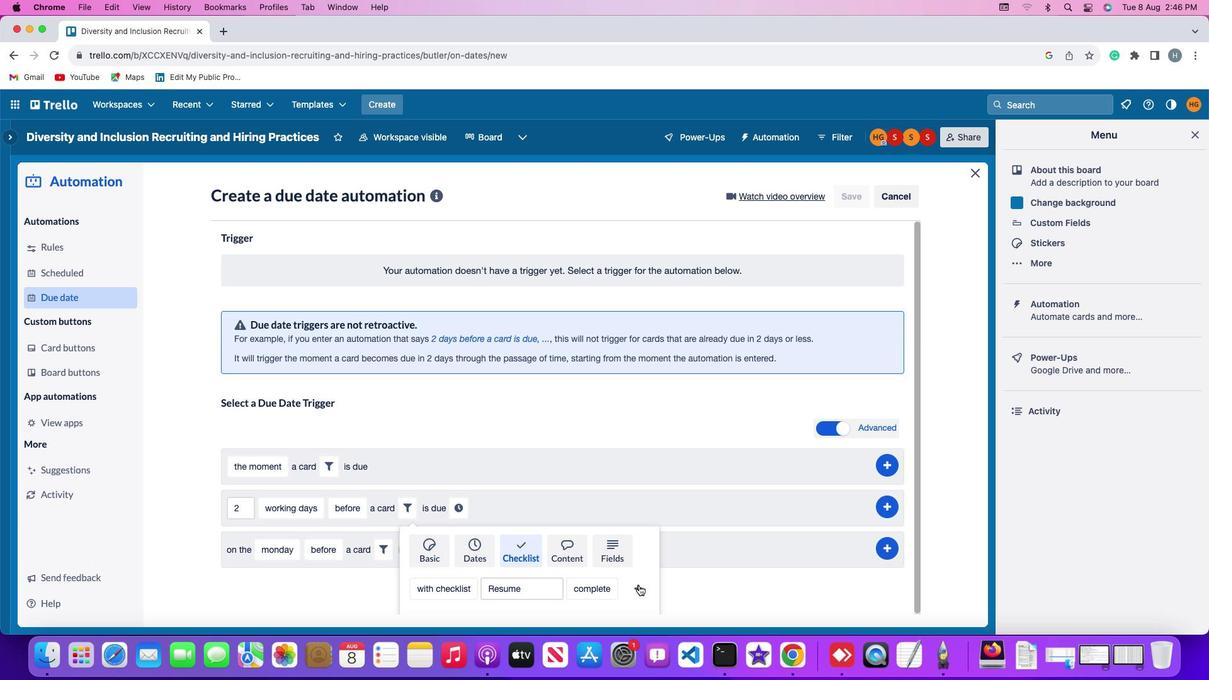 
Action: Mouse pressed left at (639, 585)
Screenshot: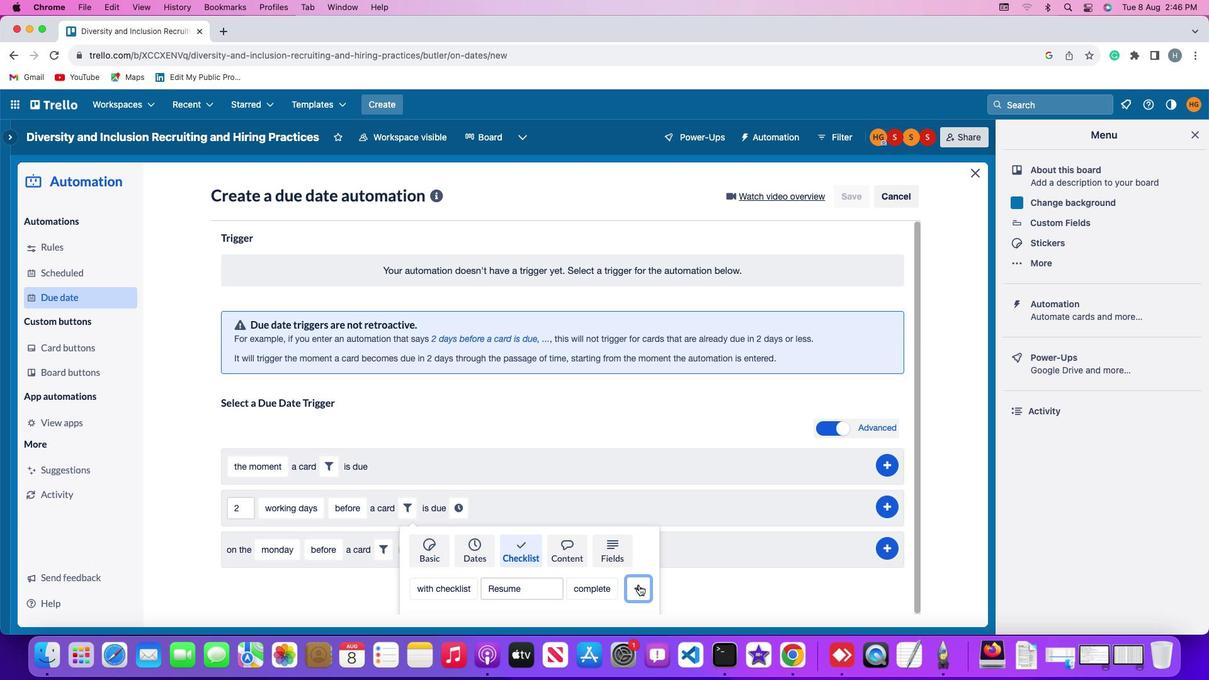 
Action: Mouse moved to (623, 511)
Screenshot: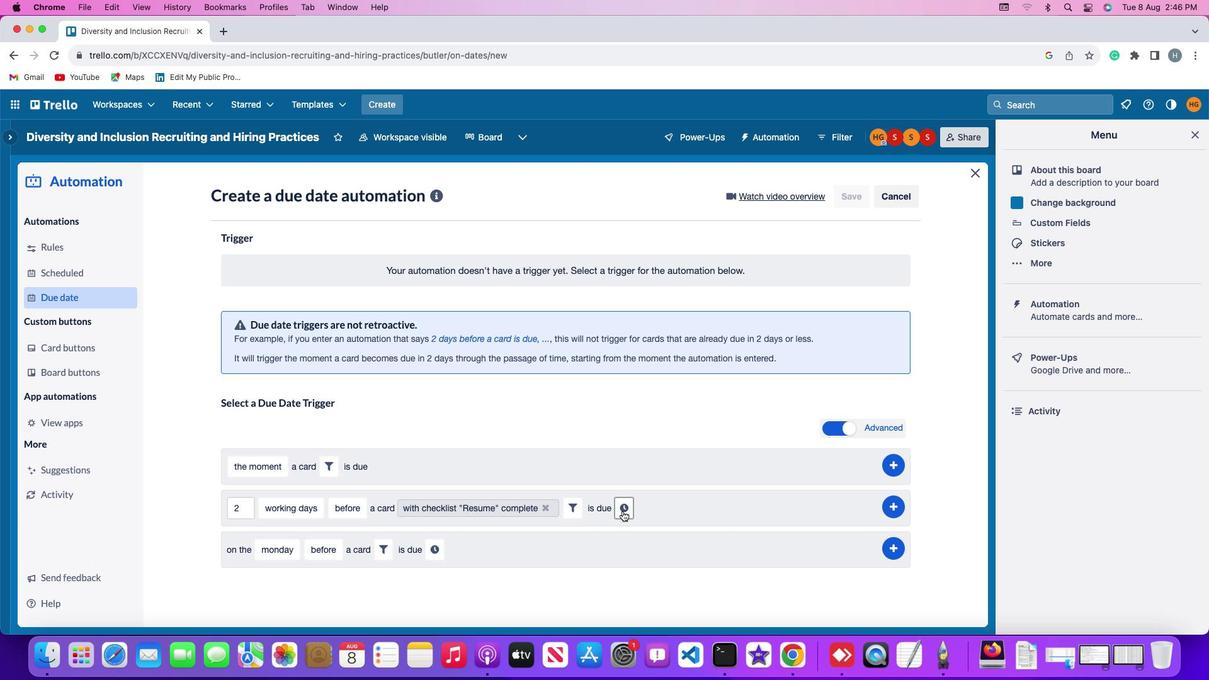 
Action: Mouse pressed left at (623, 511)
Screenshot: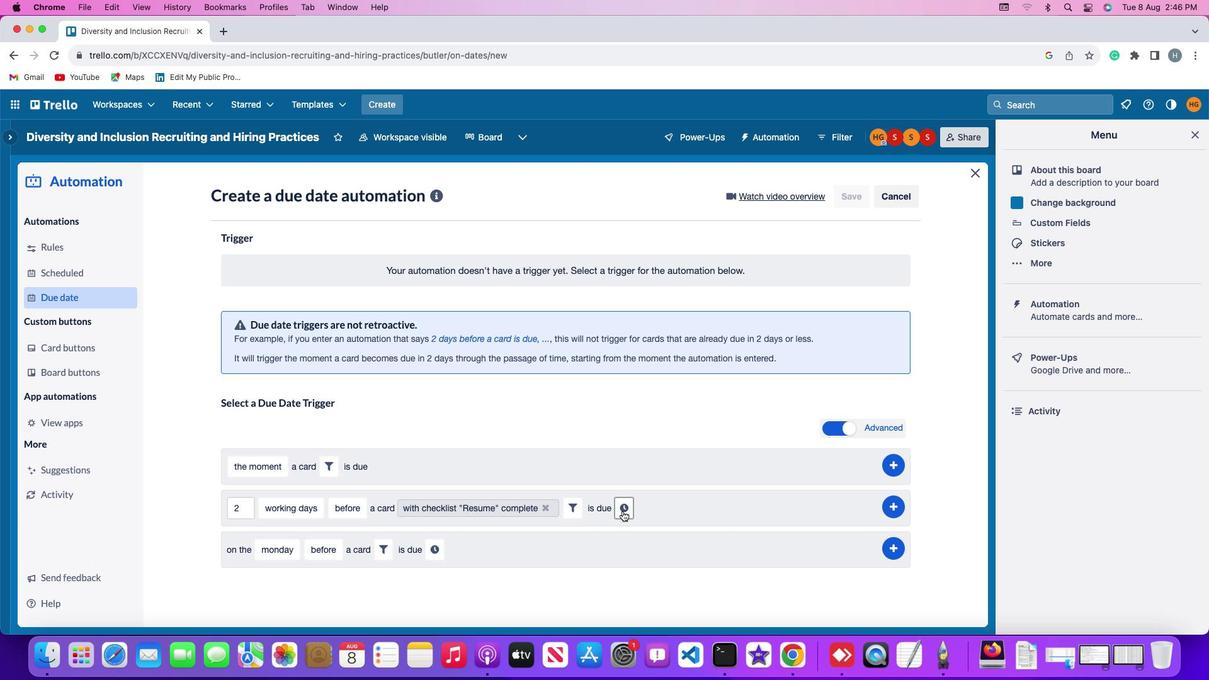 
Action: Mouse moved to (648, 509)
Screenshot: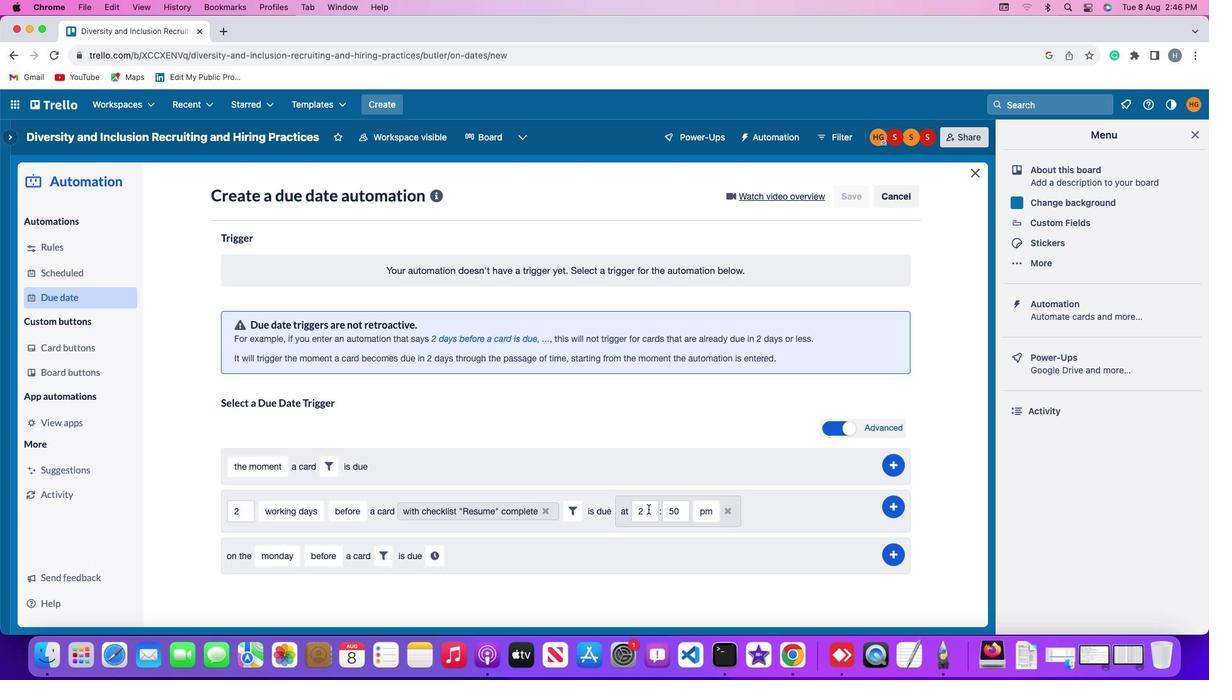 
Action: Mouse pressed left at (648, 509)
Screenshot: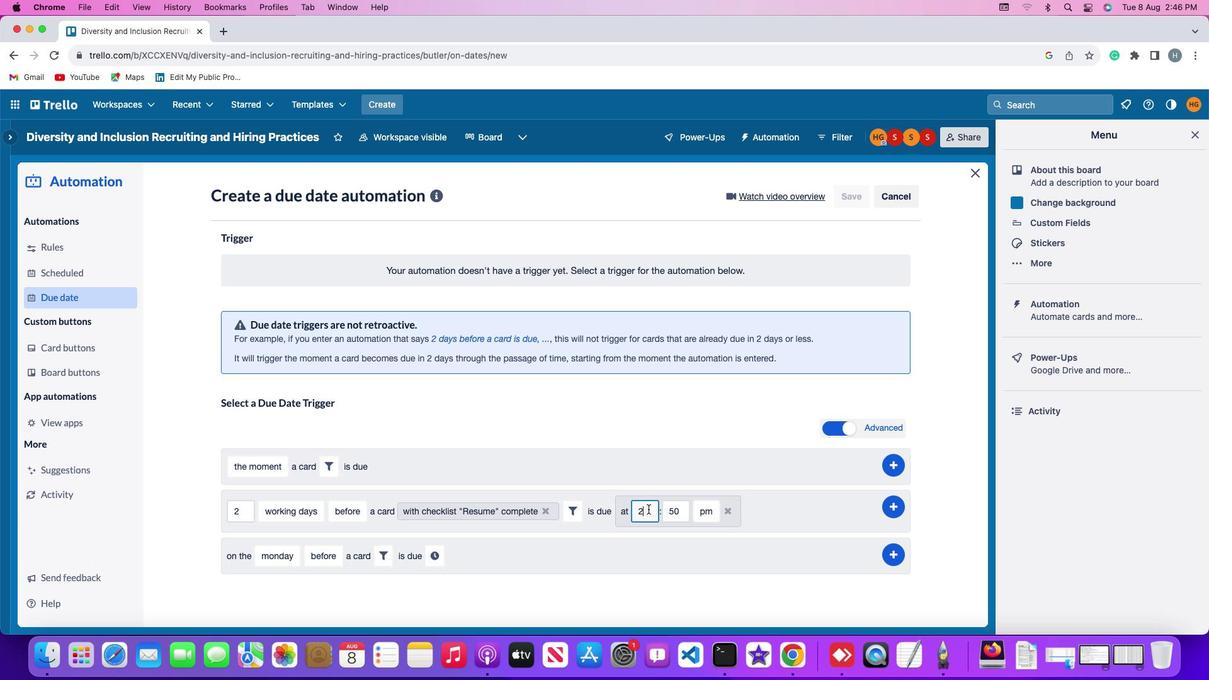 
Action: Key pressed Key.backspace
Screenshot: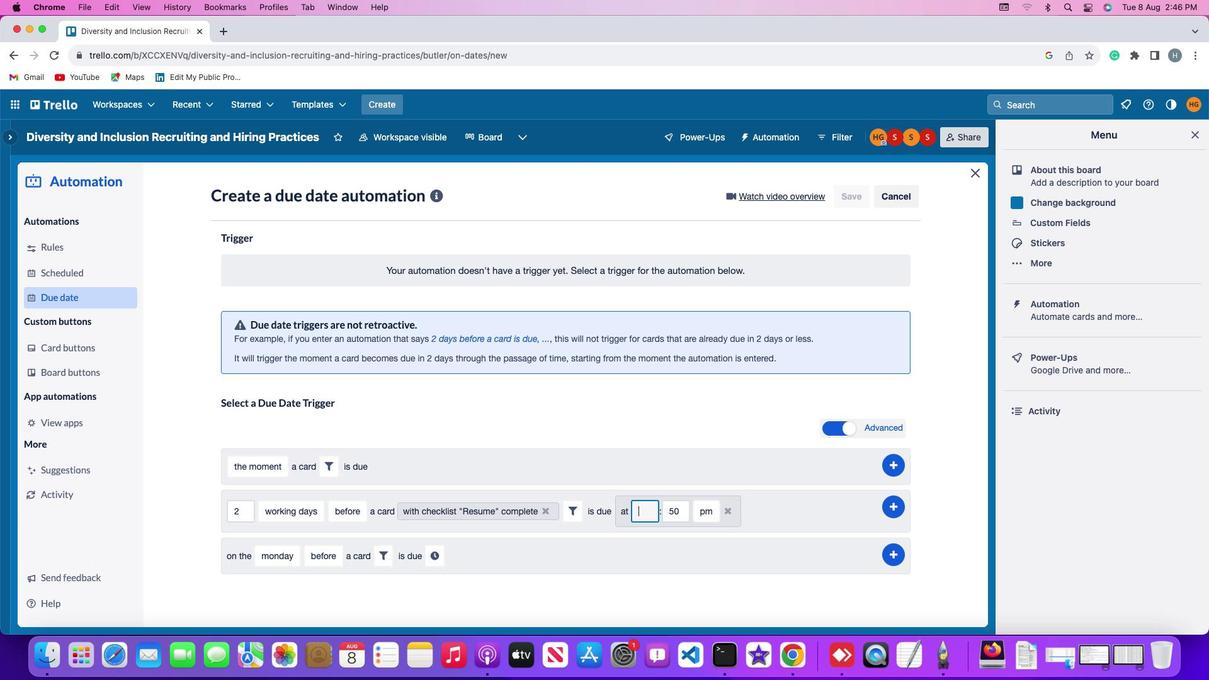 
Action: Mouse moved to (649, 509)
Screenshot: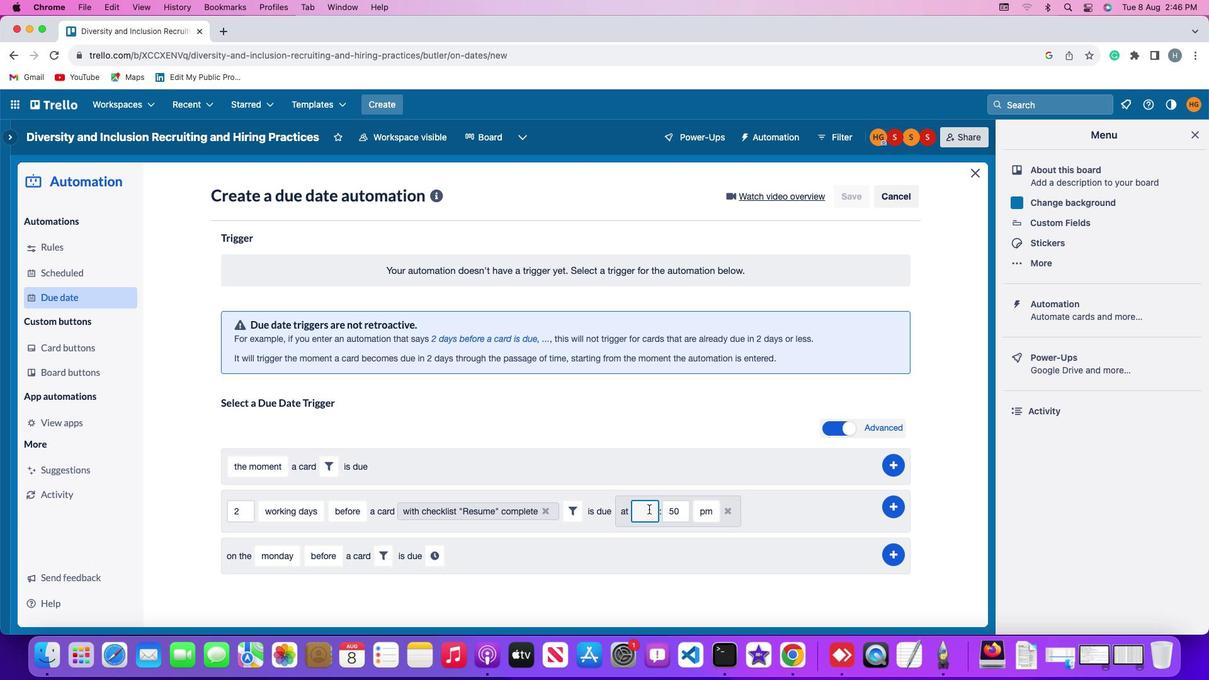 
Action: Key pressed '1'
Screenshot: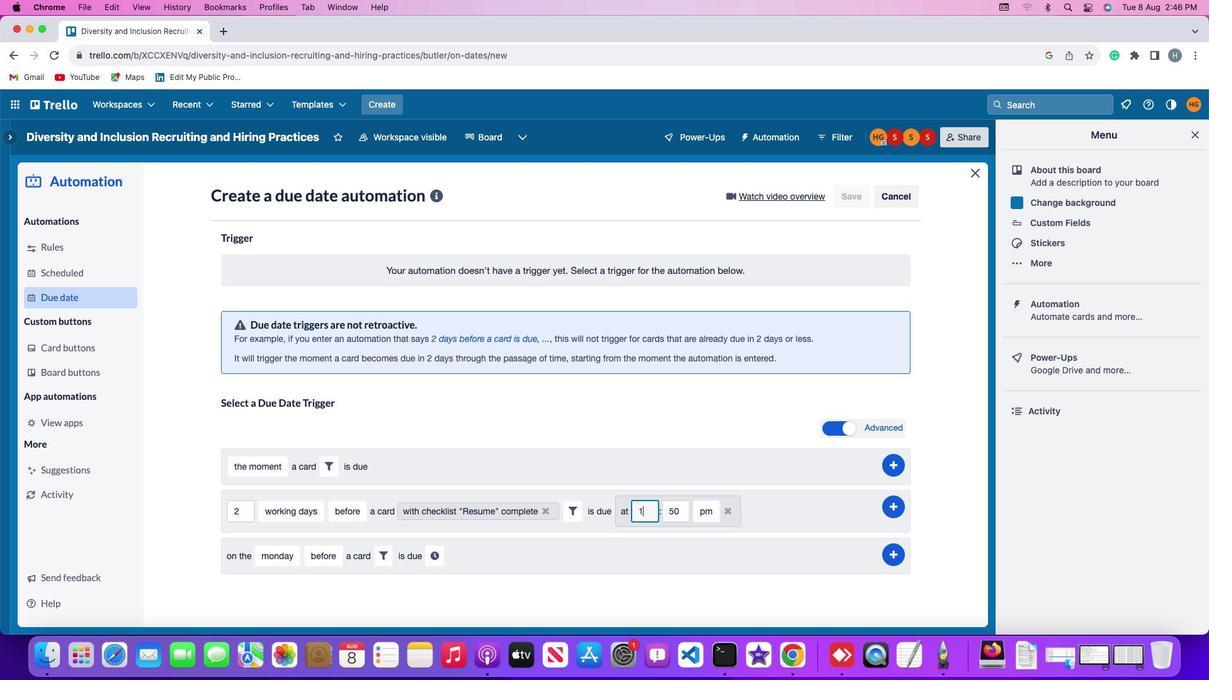 
Action: Mouse moved to (650, 509)
Screenshot: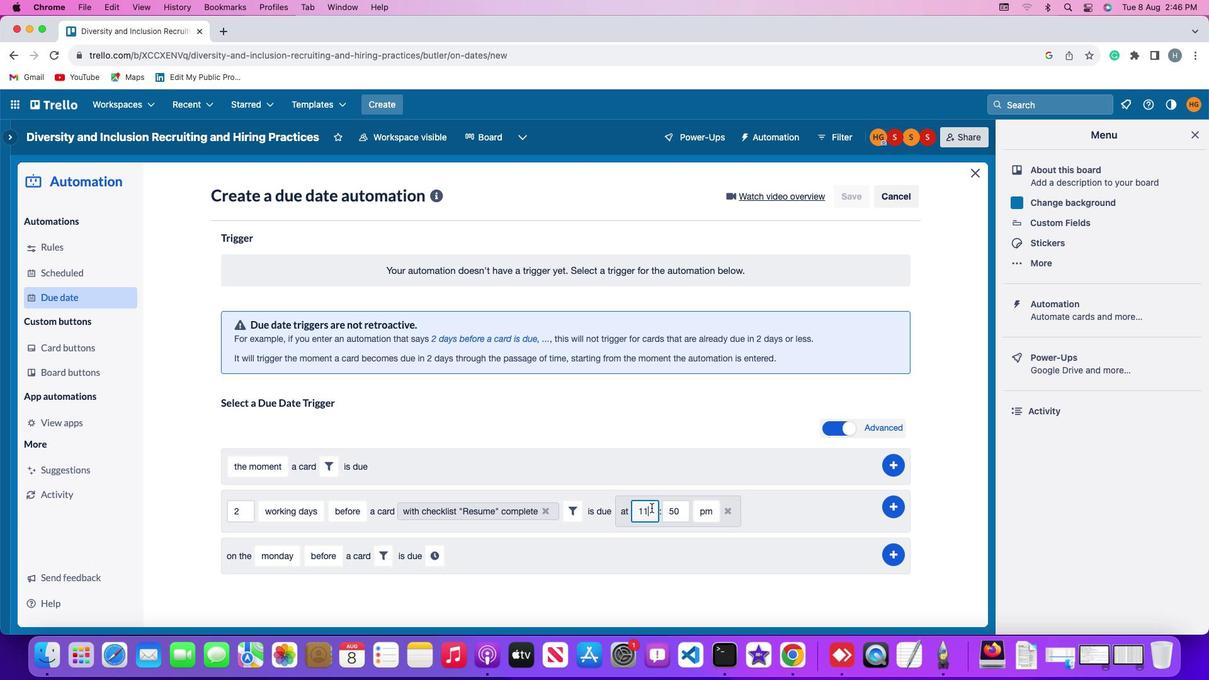 
Action: Key pressed '1'
Screenshot: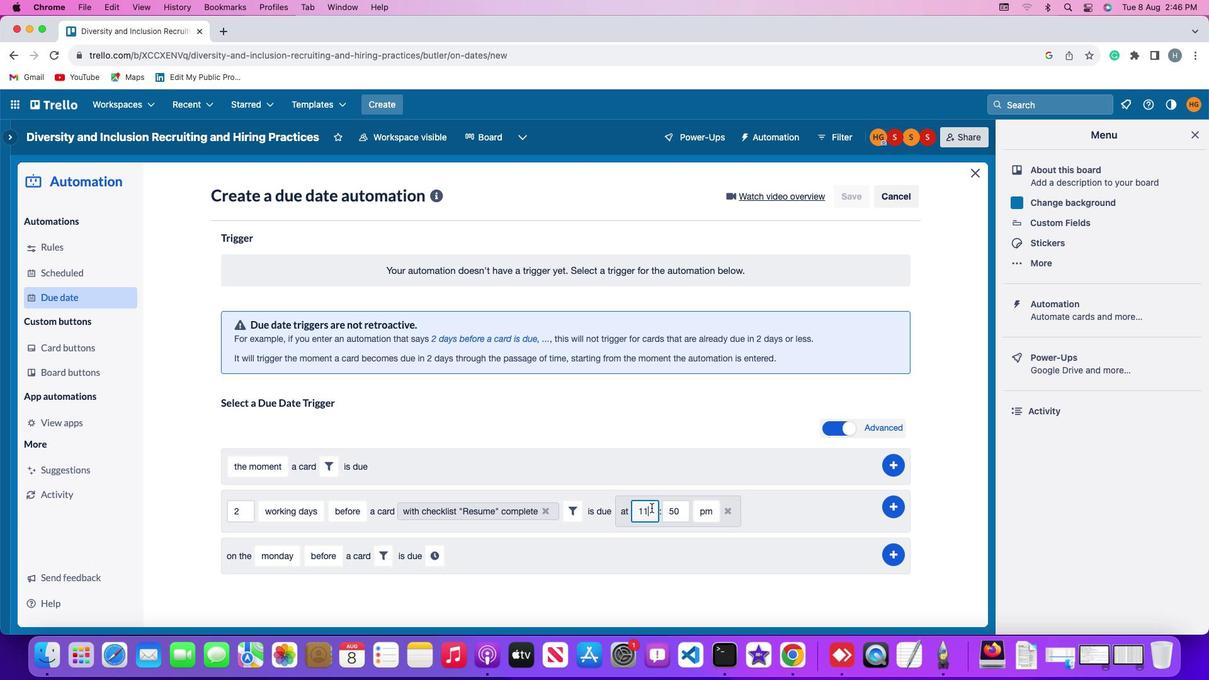 
Action: Mouse moved to (684, 511)
Screenshot: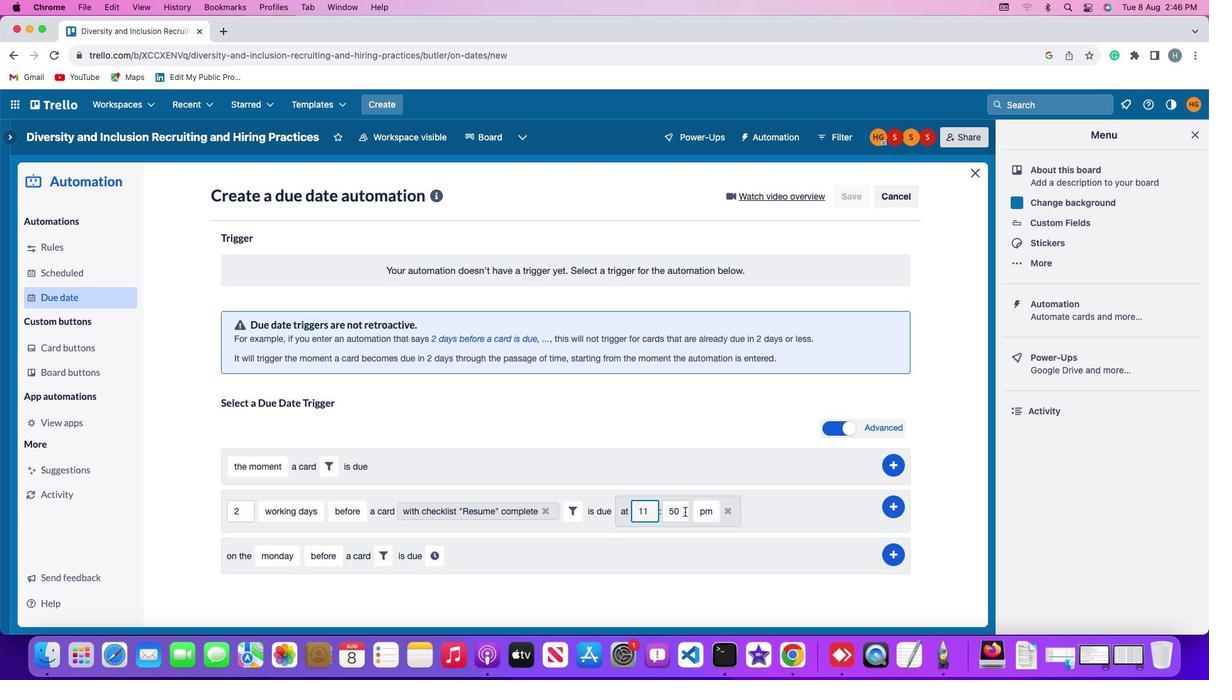 
Action: Mouse pressed left at (684, 511)
Screenshot: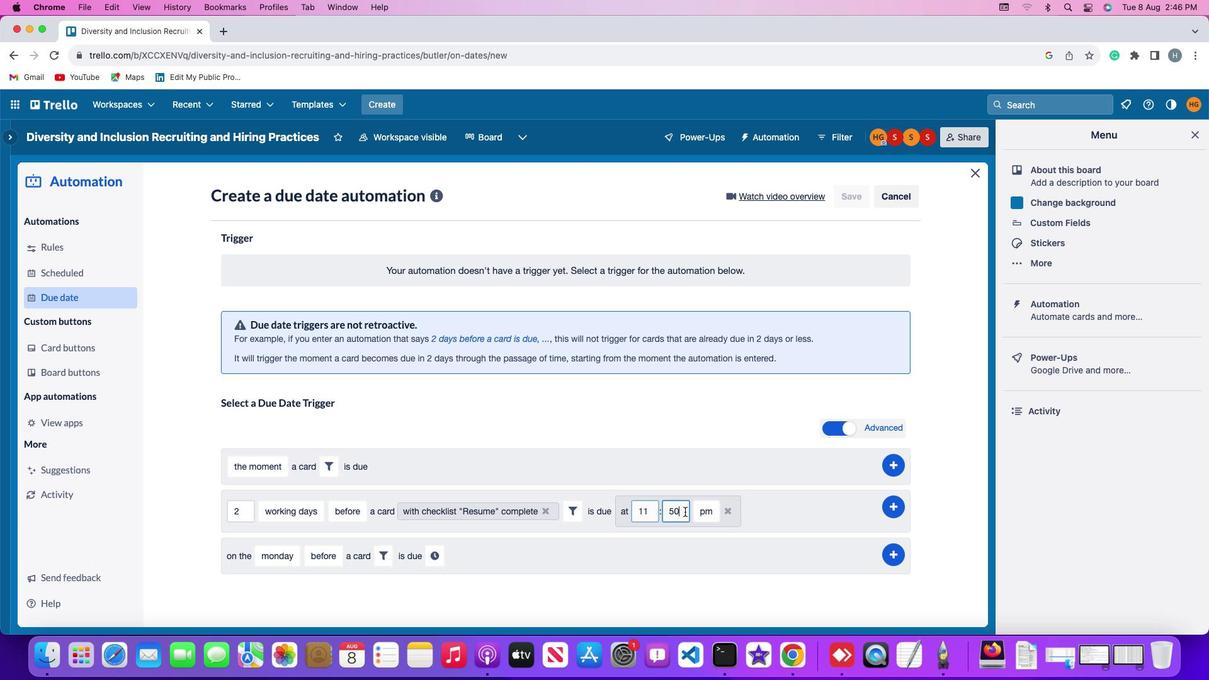 
Action: Key pressed Key.backspaceKey.backspace
Screenshot: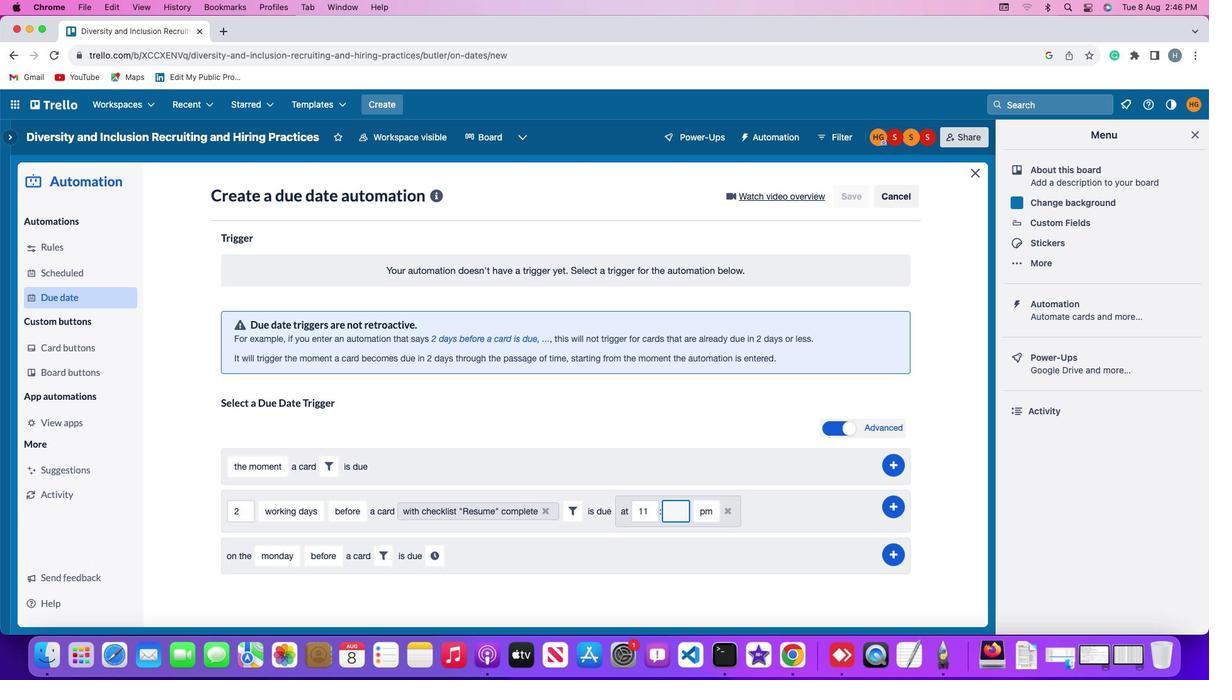 
Action: Mouse moved to (684, 511)
Screenshot: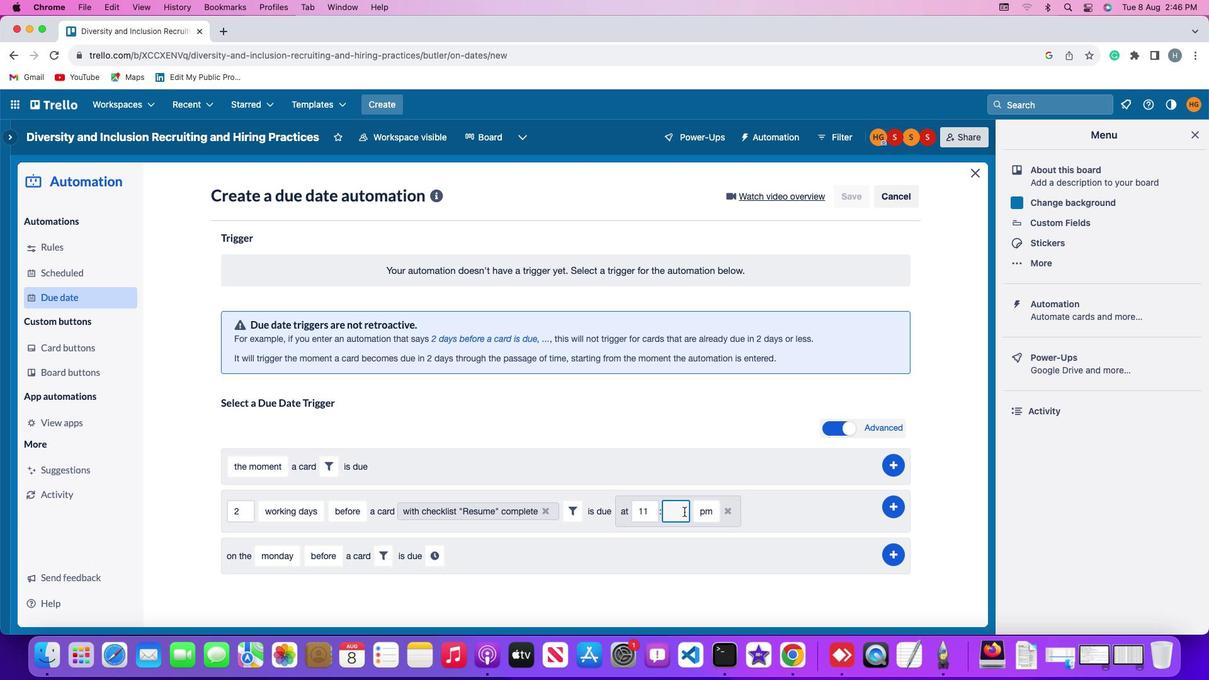 
Action: Key pressed Key.backspace
Screenshot: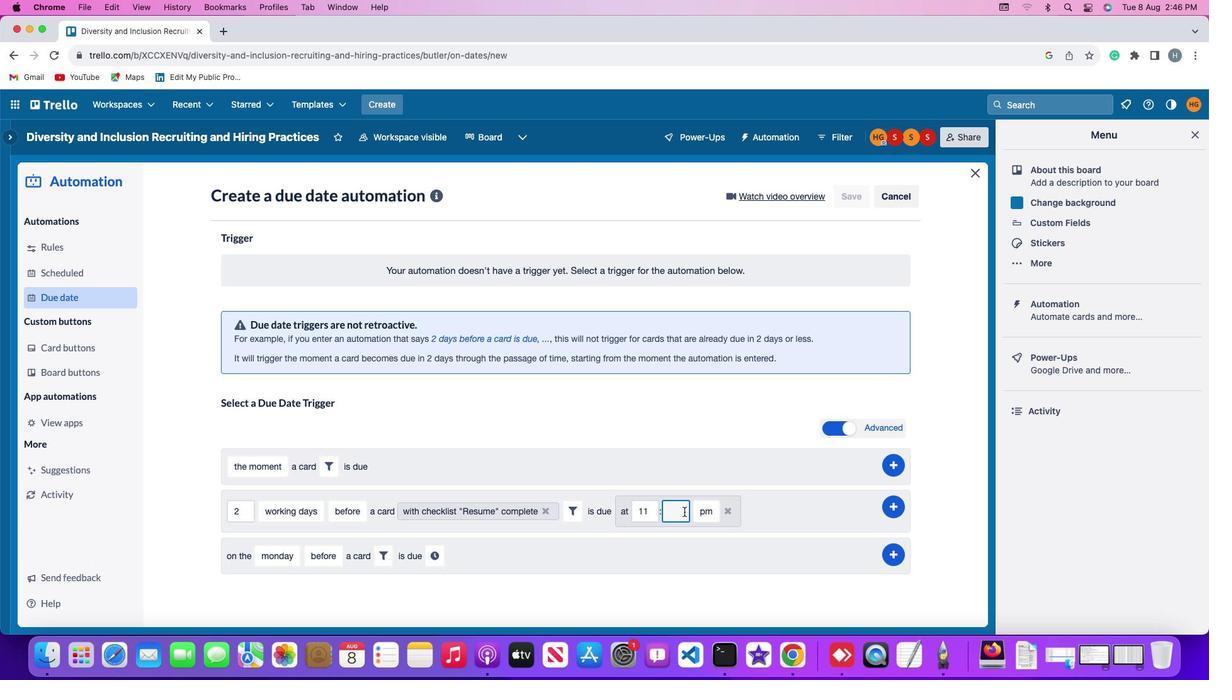 
Action: Mouse moved to (684, 512)
Screenshot: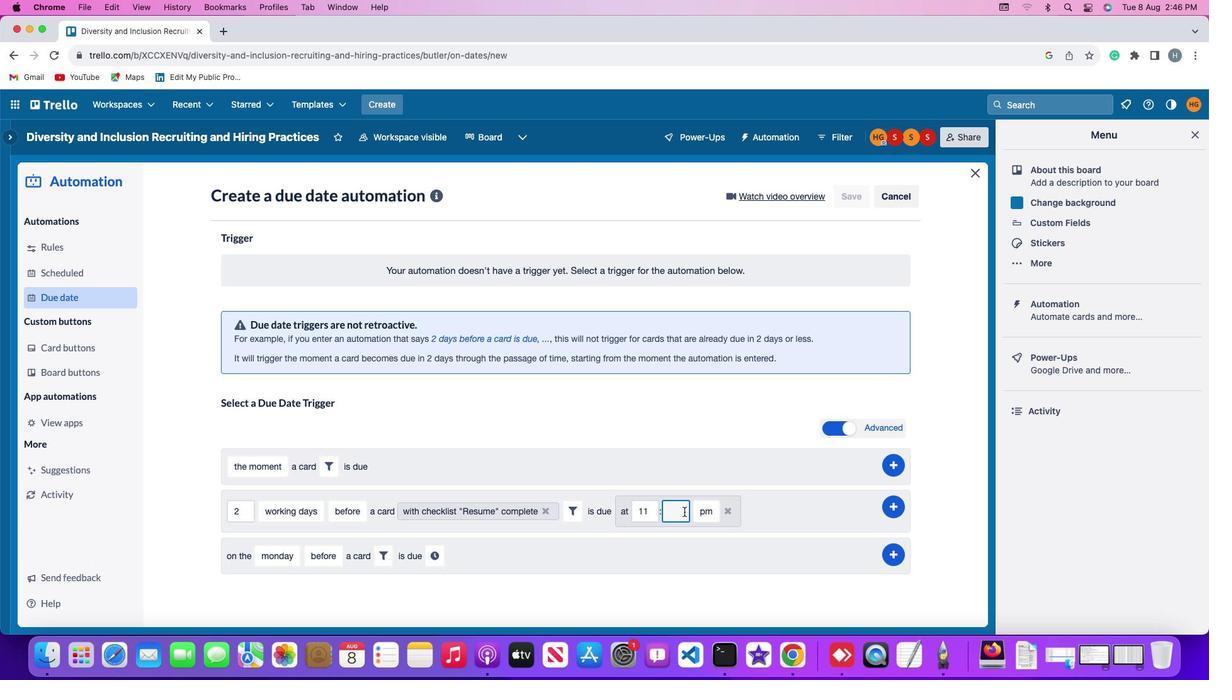
Action: Key pressed '0''0'
Screenshot: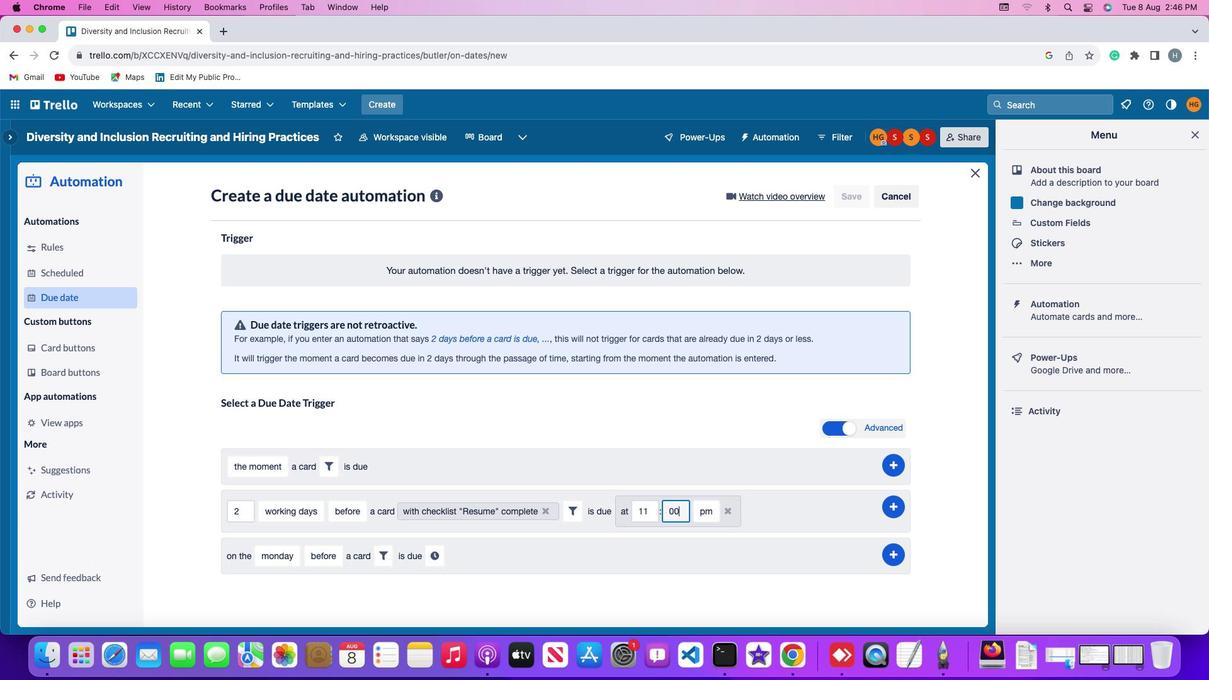 
Action: Mouse moved to (709, 512)
Screenshot: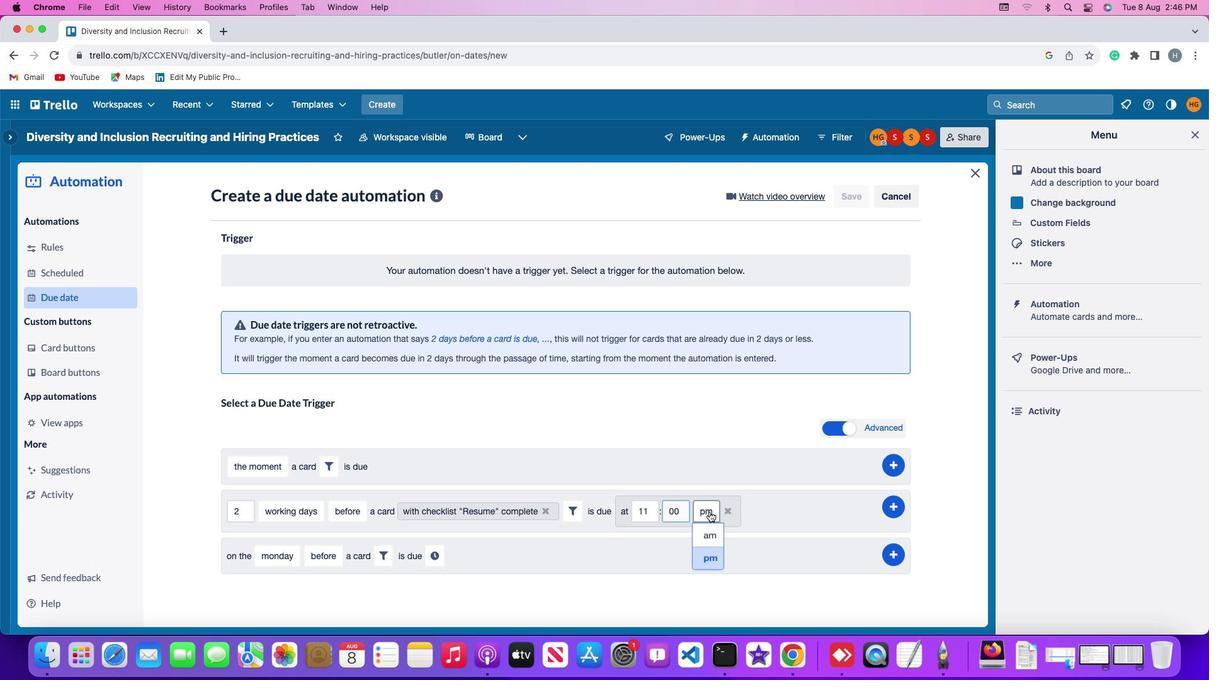 
Action: Mouse pressed left at (709, 512)
Screenshot: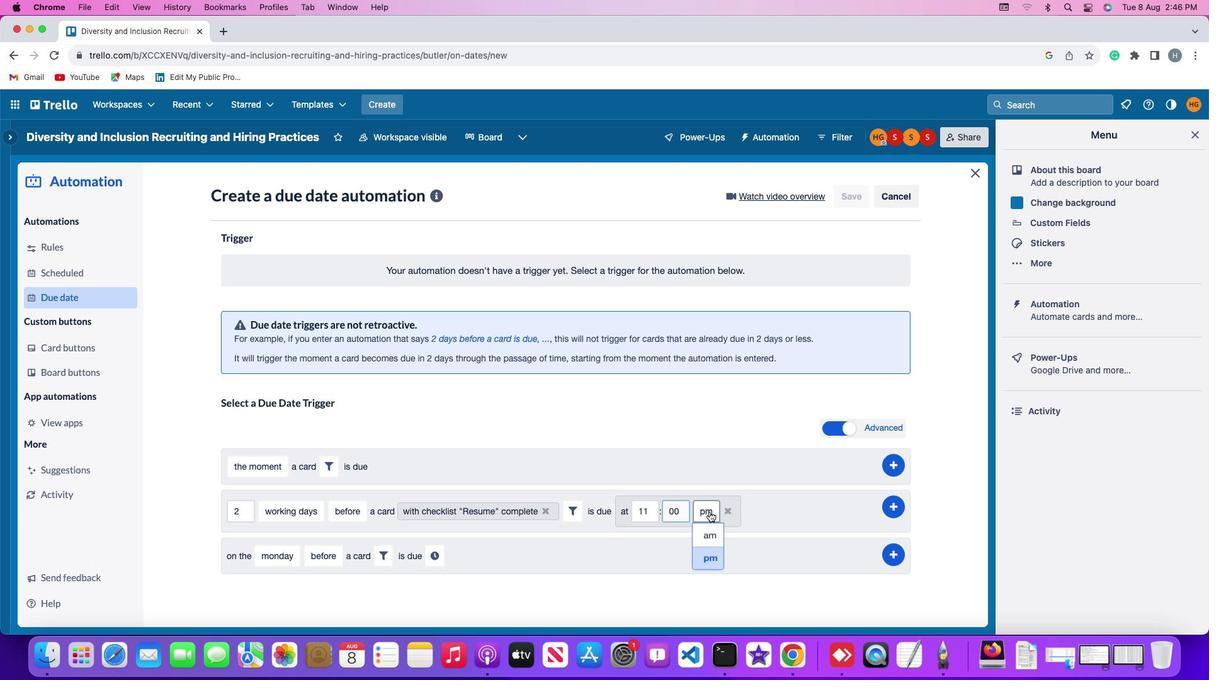 
Action: Mouse moved to (708, 531)
Screenshot: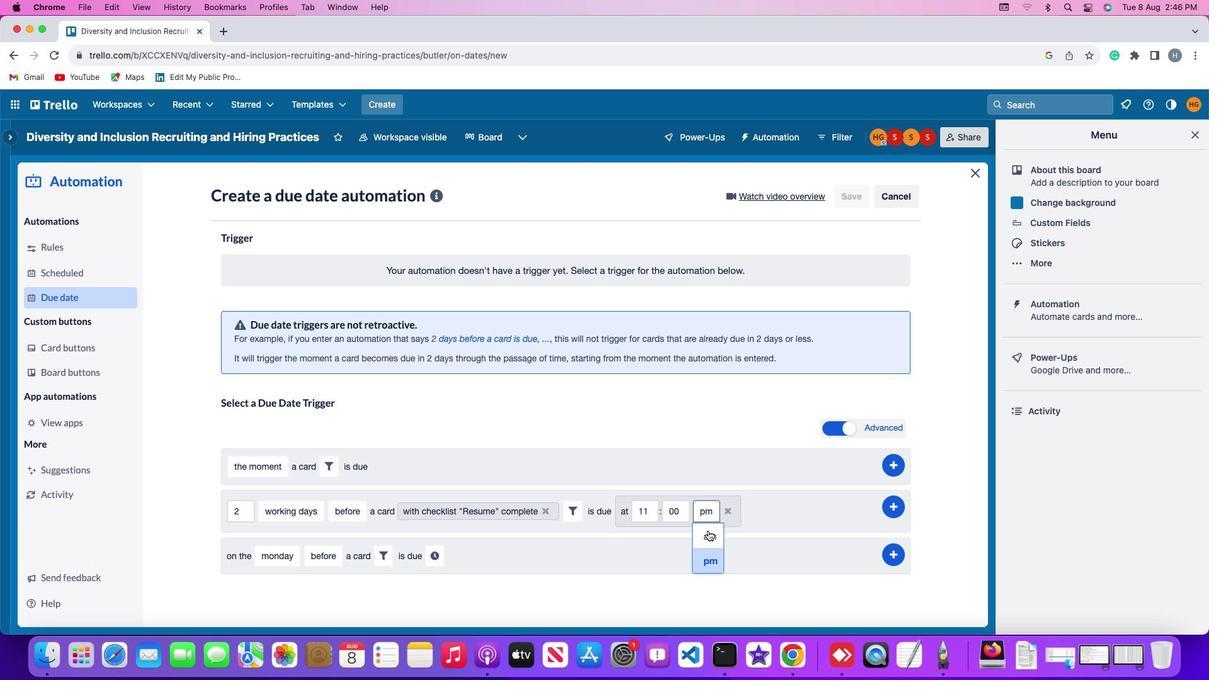 
Action: Mouse pressed left at (708, 531)
Screenshot: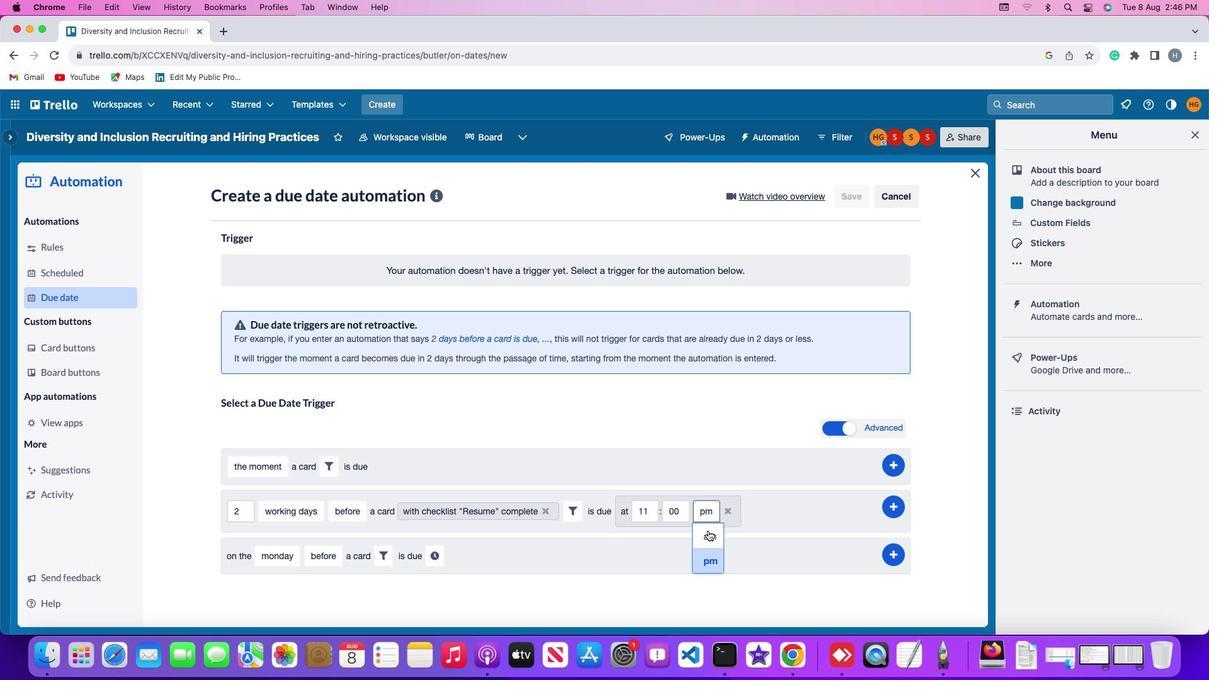 
Action: Mouse moved to (888, 502)
Screenshot: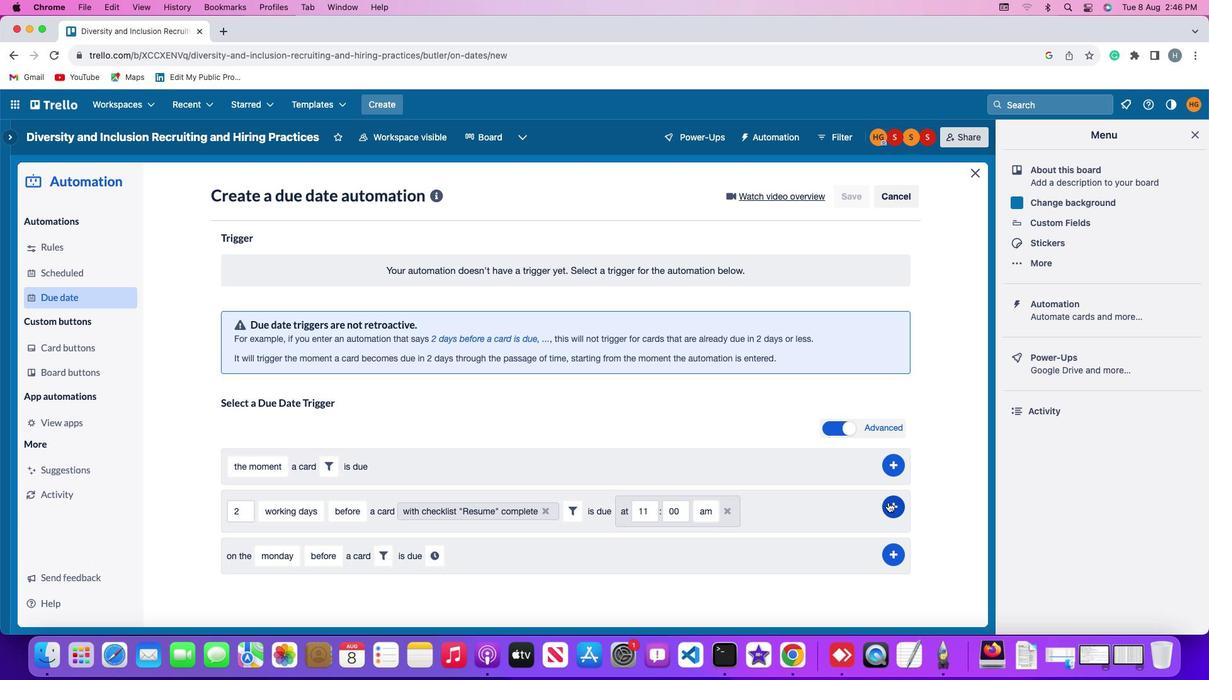 
Action: Mouse pressed left at (888, 502)
Screenshot: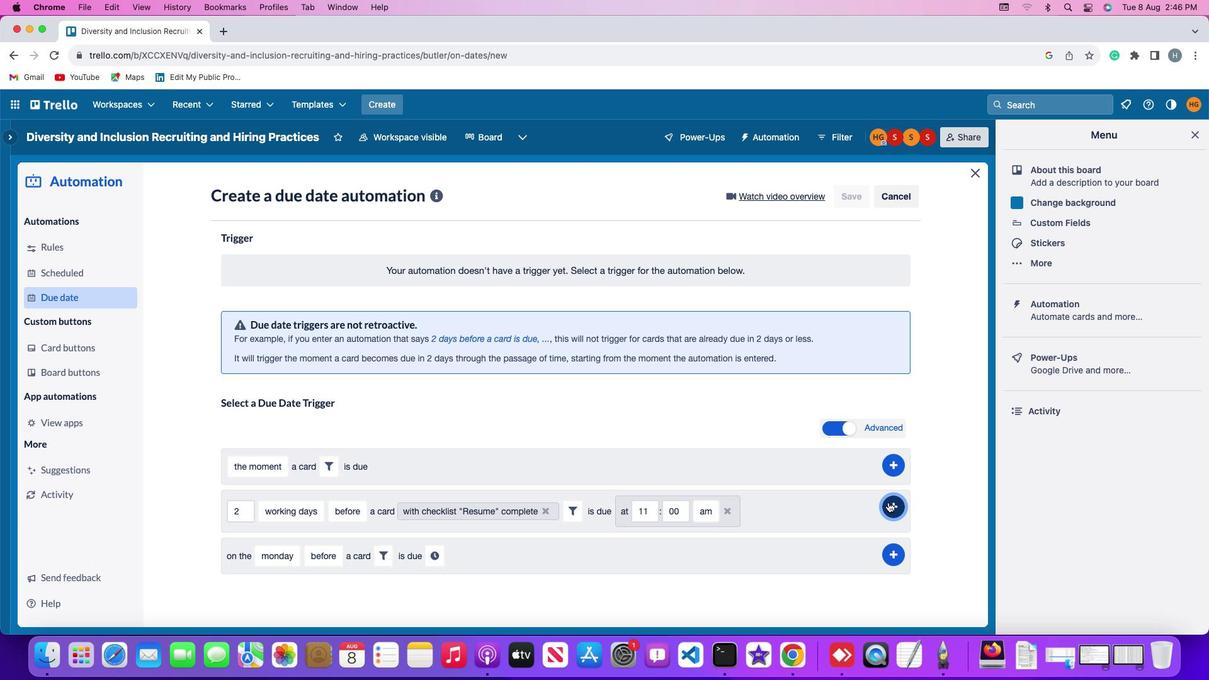 
Action: Mouse moved to (942, 366)
Screenshot: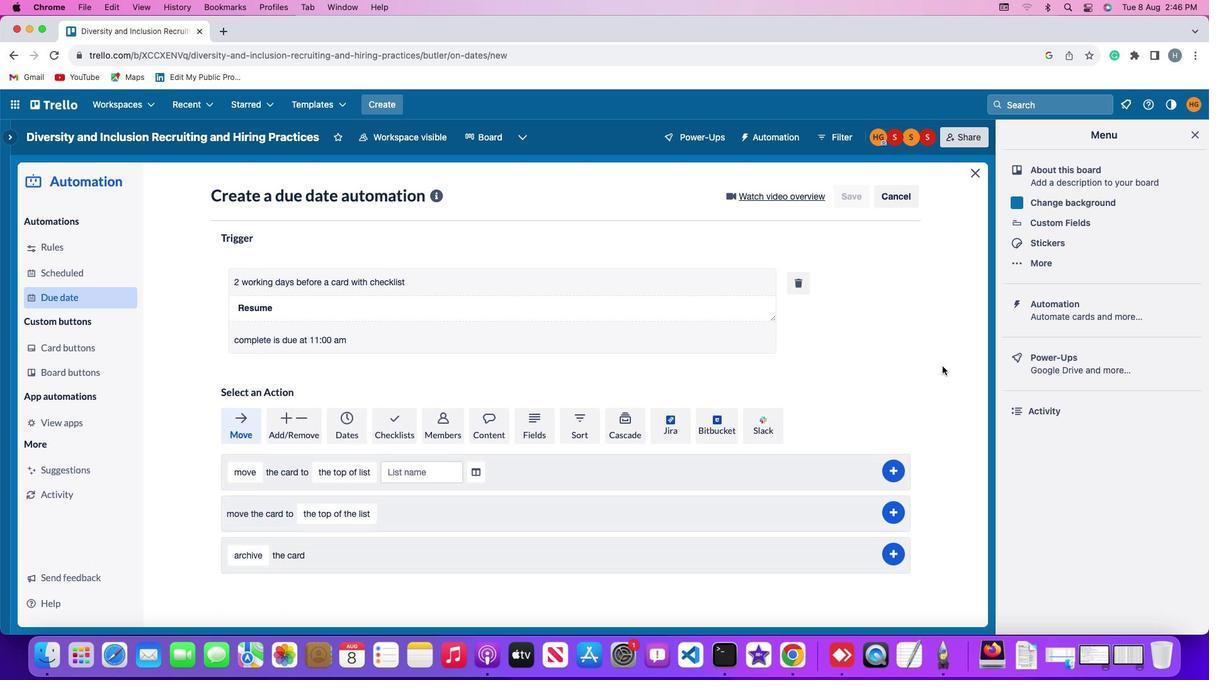 
